 Task: Look for space in Vawkavysk, Belarus from 15th June, 2023 to 21st June, 2023 for 5 adults in price range Rs.14000 to Rs.25000. Place can be entire place with 3 bedrooms having 3 beds and 3 bathrooms. Property type can be house, flat, guest house. Amenities needed are: washing machine. Booking option can be shelf check-in. Required host language is English.
Action: Mouse moved to (434, 90)
Screenshot: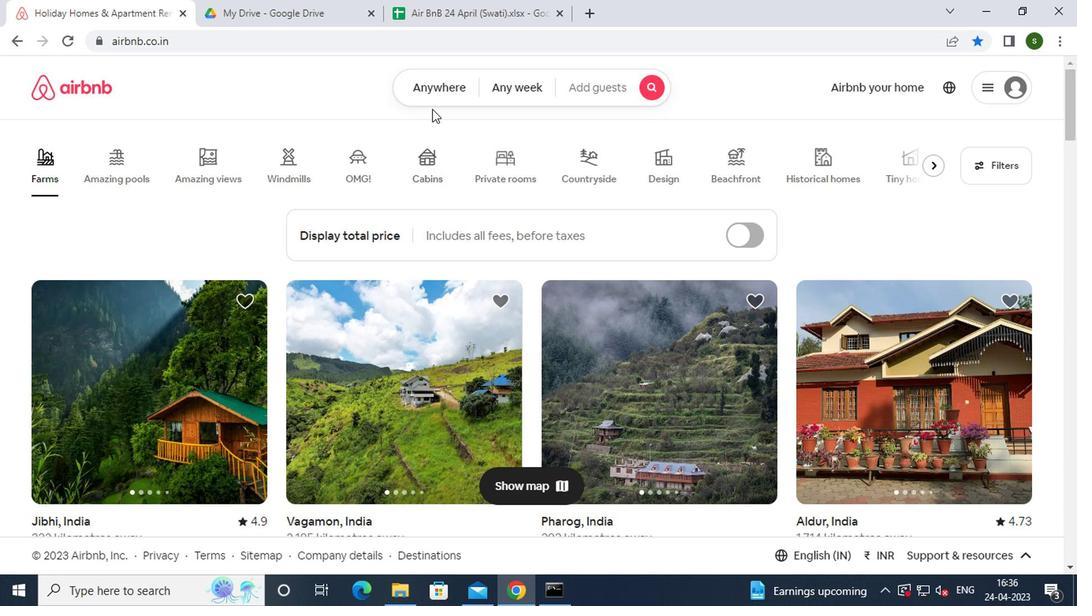 
Action: Mouse pressed left at (434, 90)
Screenshot: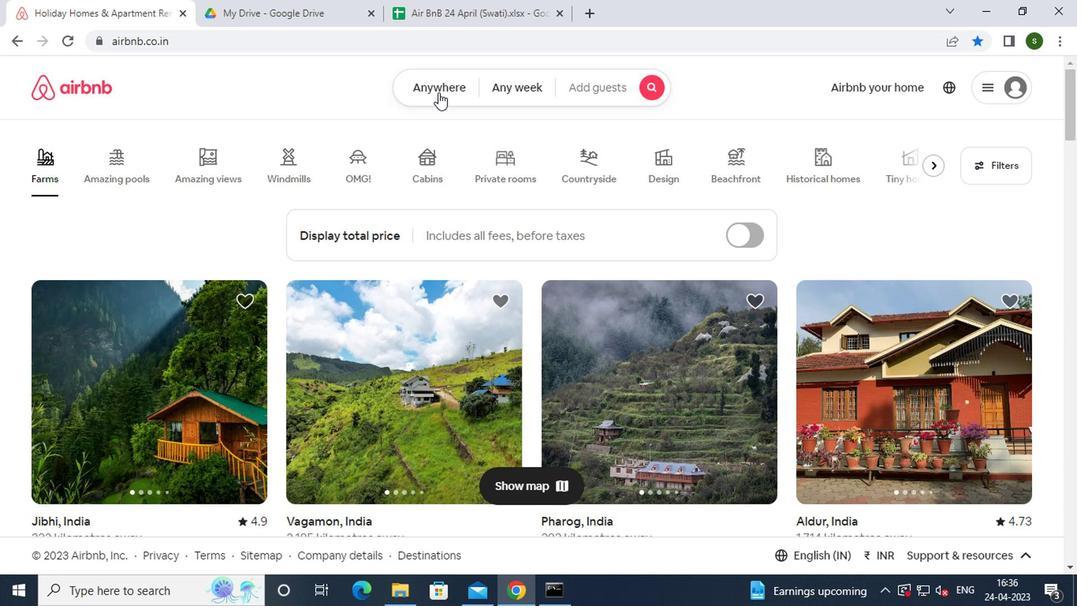 
Action: Mouse moved to (341, 148)
Screenshot: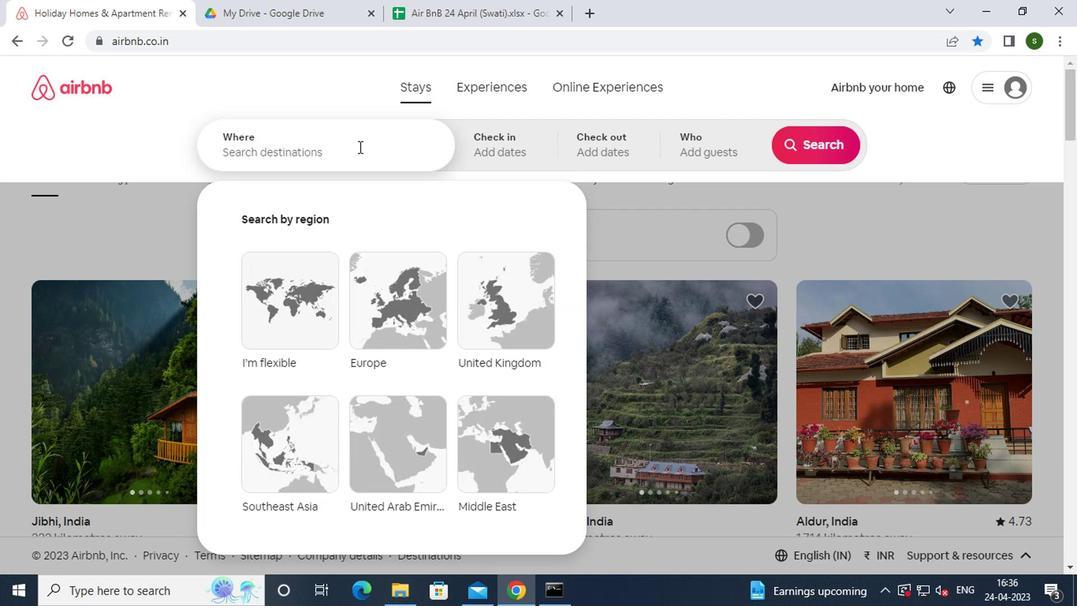 
Action: Mouse pressed left at (341, 148)
Screenshot: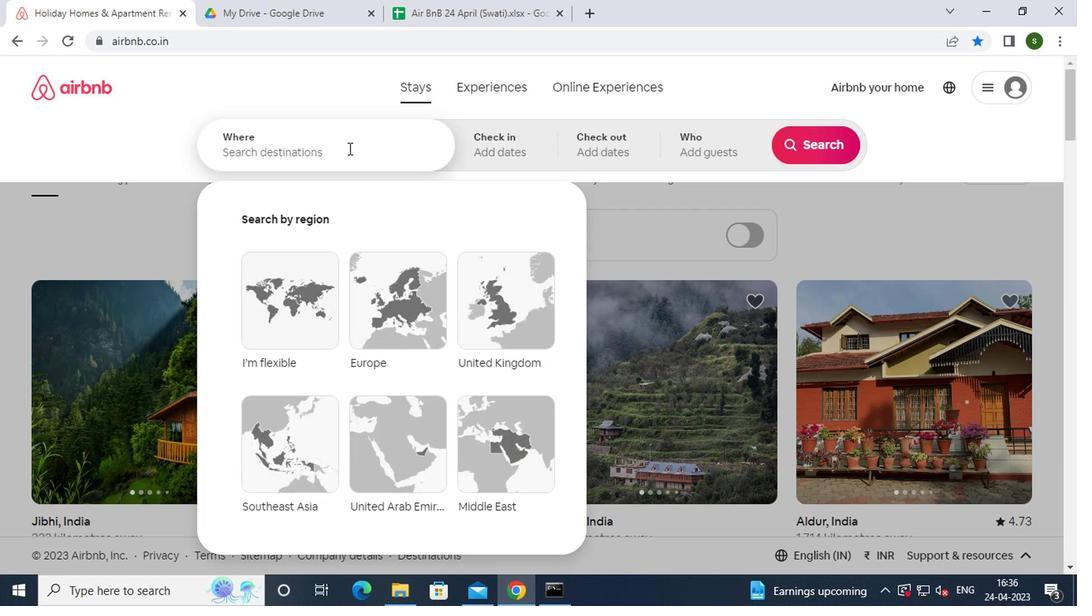 
Action: Key pressed v<Key.caps_lock>awkavysk,<Key.space><Key.caps_lock>b<Key.caps_lock>elarus
Screenshot: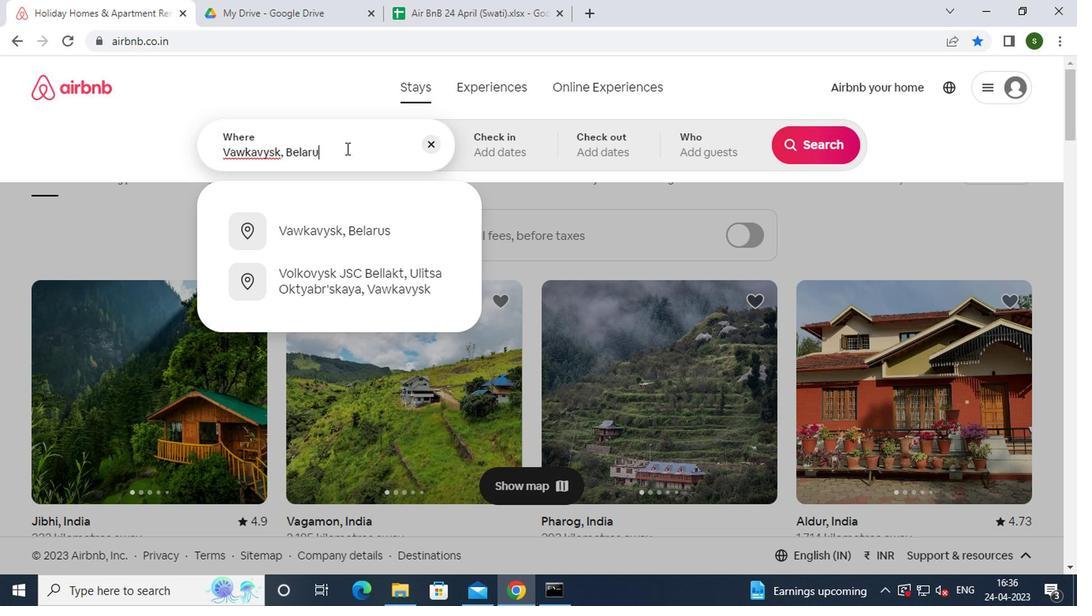 
Action: Mouse moved to (345, 227)
Screenshot: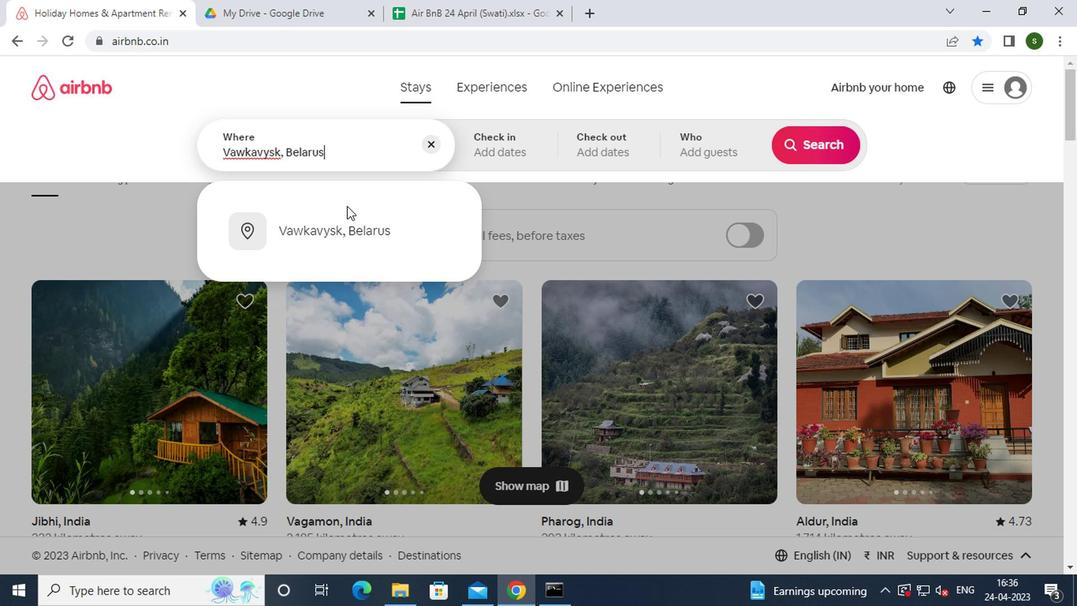 
Action: Mouse pressed left at (345, 227)
Screenshot: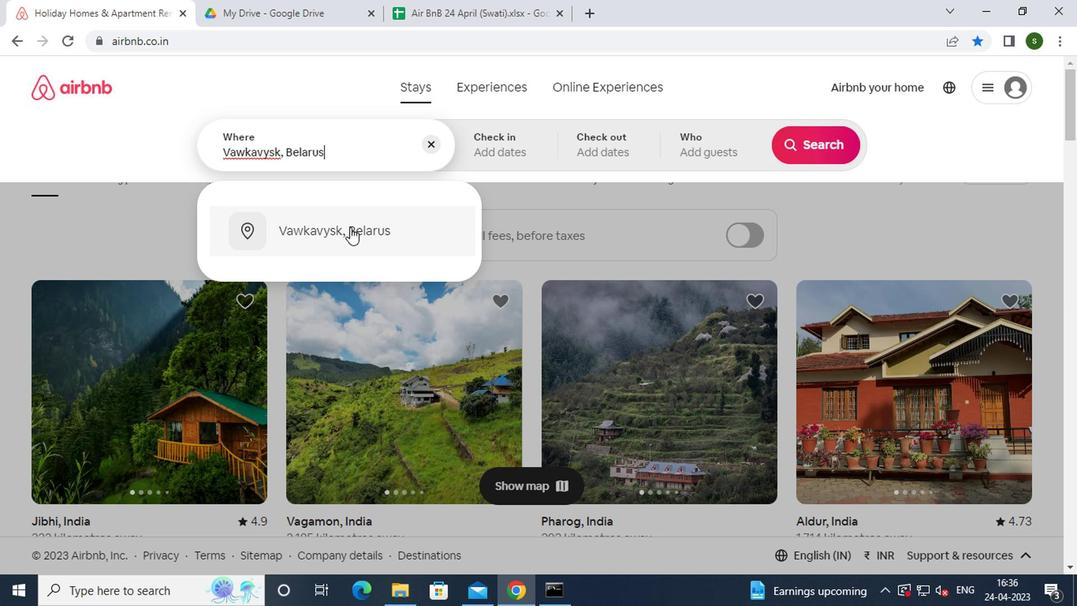 
Action: Mouse moved to (798, 271)
Screenshot: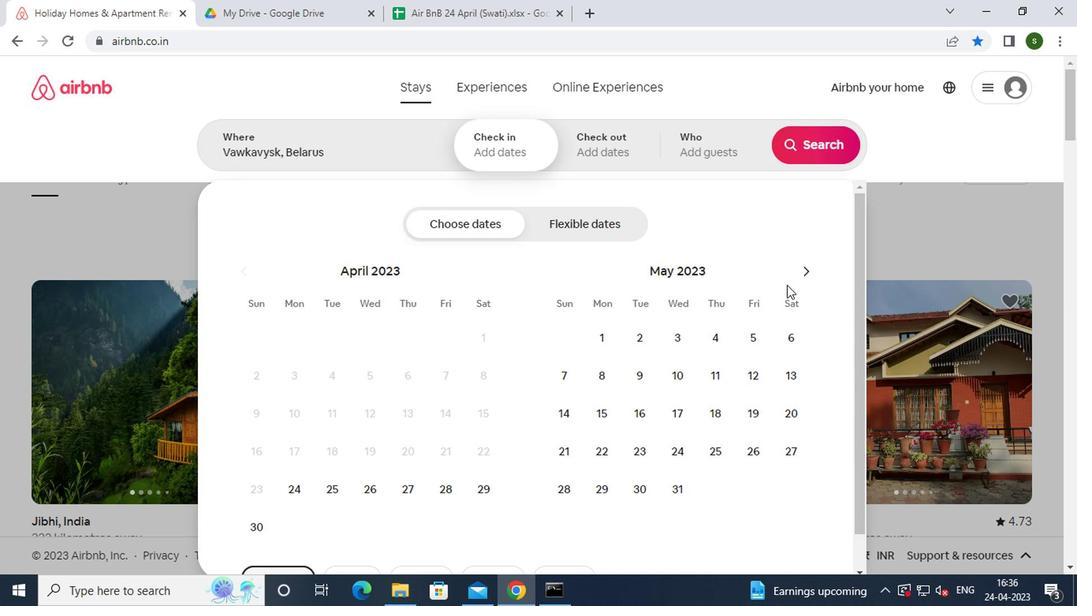 
Action: Mouse pressed left at (798, 271)
Screenshot: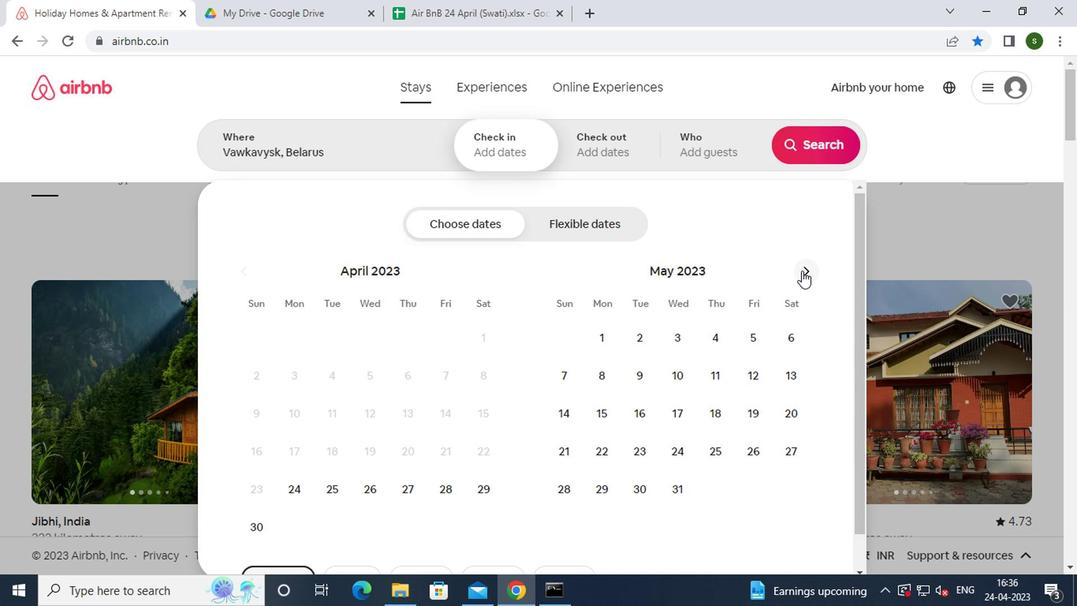 
Action: Mouse moved to (708, 417)
Screenshot: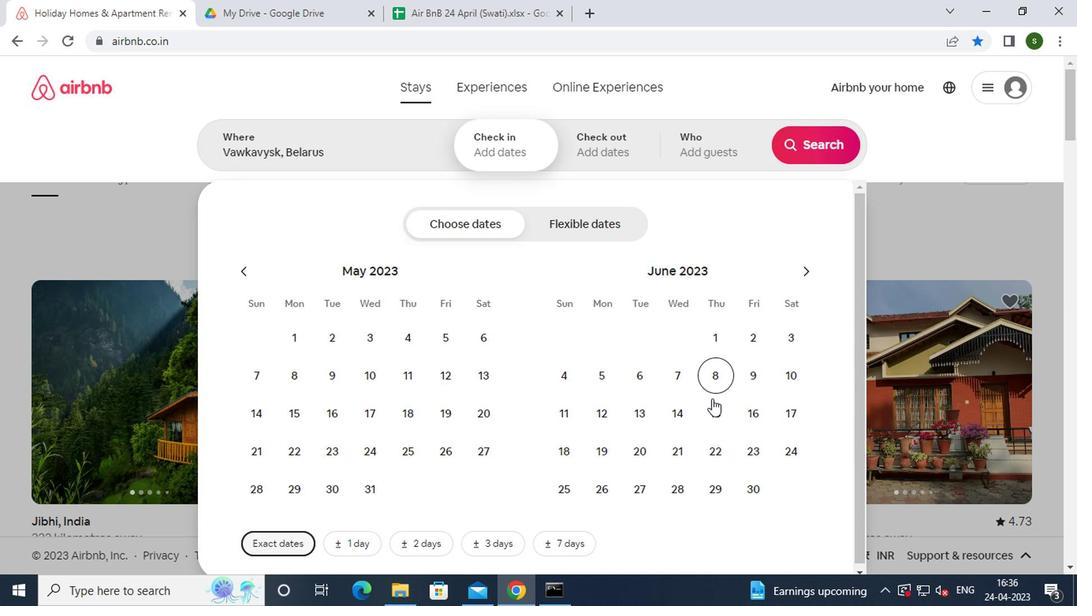 
Action: Mouse pressed left at (708, 417)
Screenshot: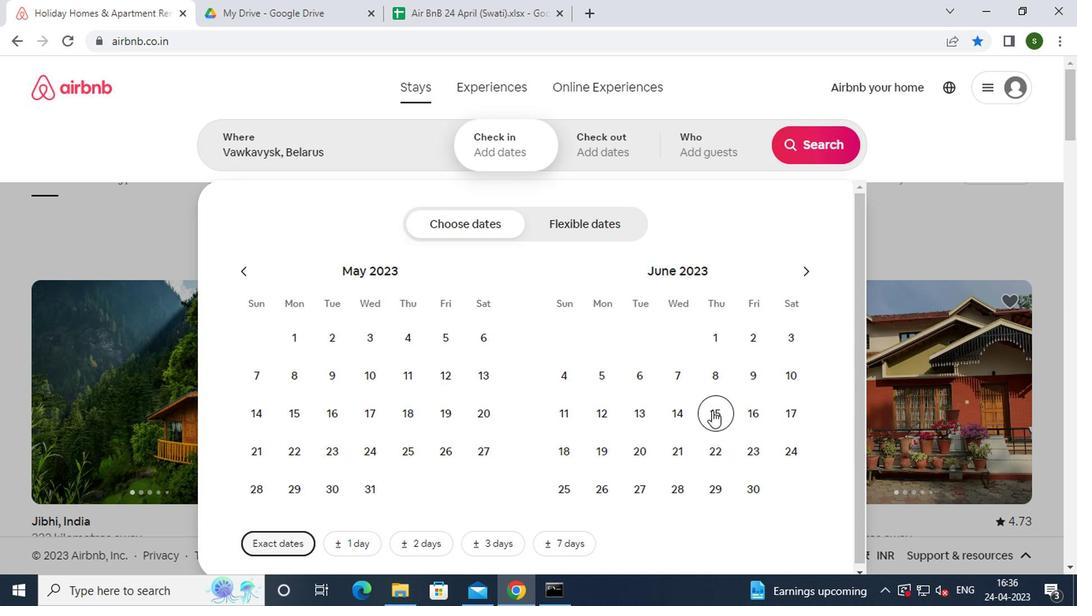 
Action: Mouse moved to (681, 453)
Screenshot: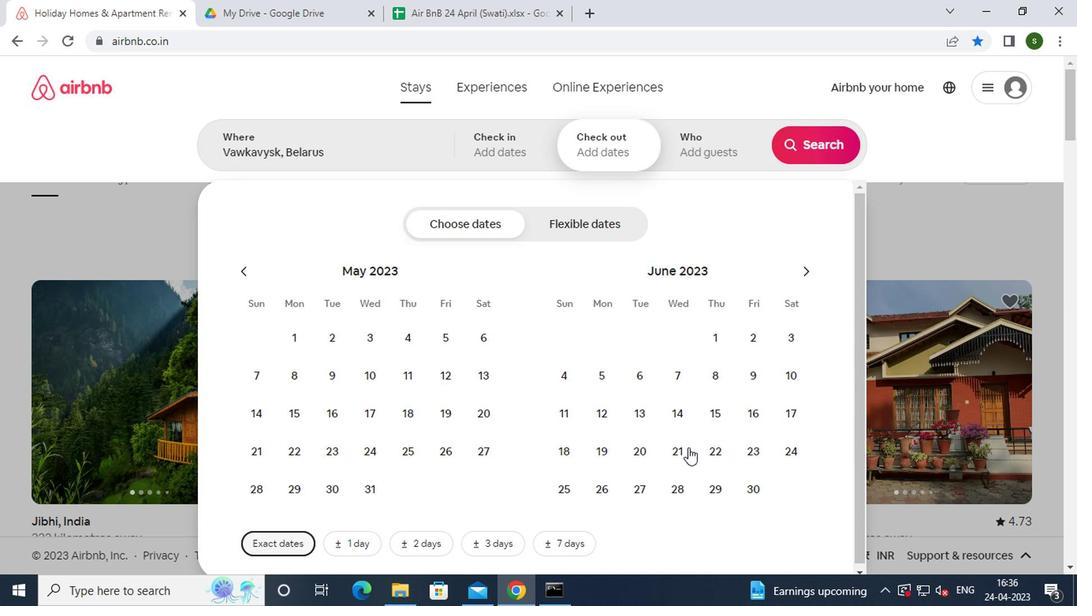 
Action: Mouse pressed left at (681, 453)
Screenshot: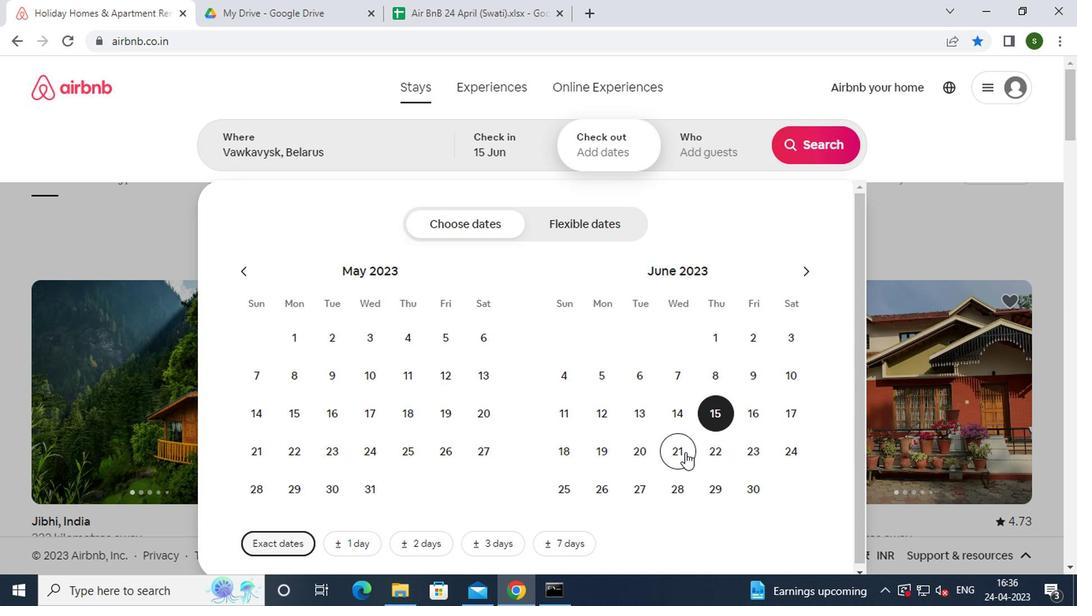 
Action: Mouse moved to (704, 147)
Screenshot: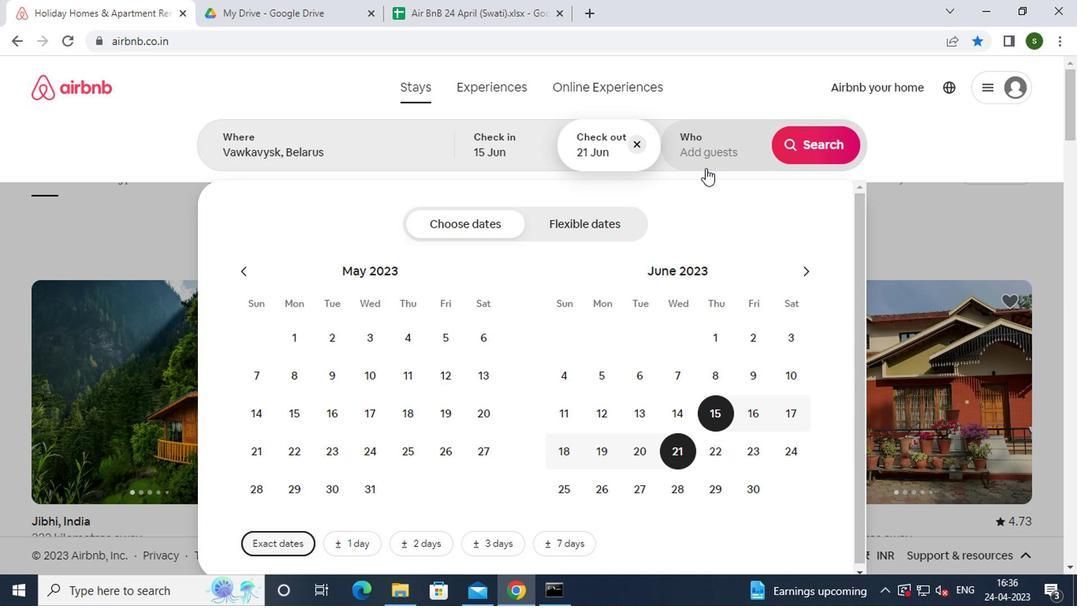 
Action: Mouse pressed left at (704, 147)
Screenshot: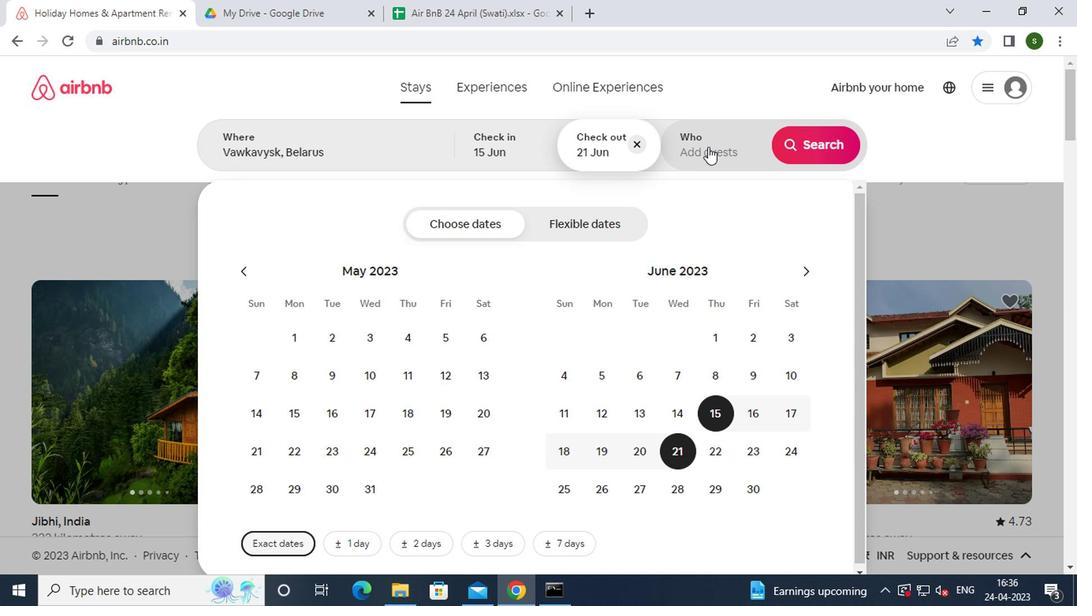 
Action: Mouse moved to (805, 220)
Screenshot: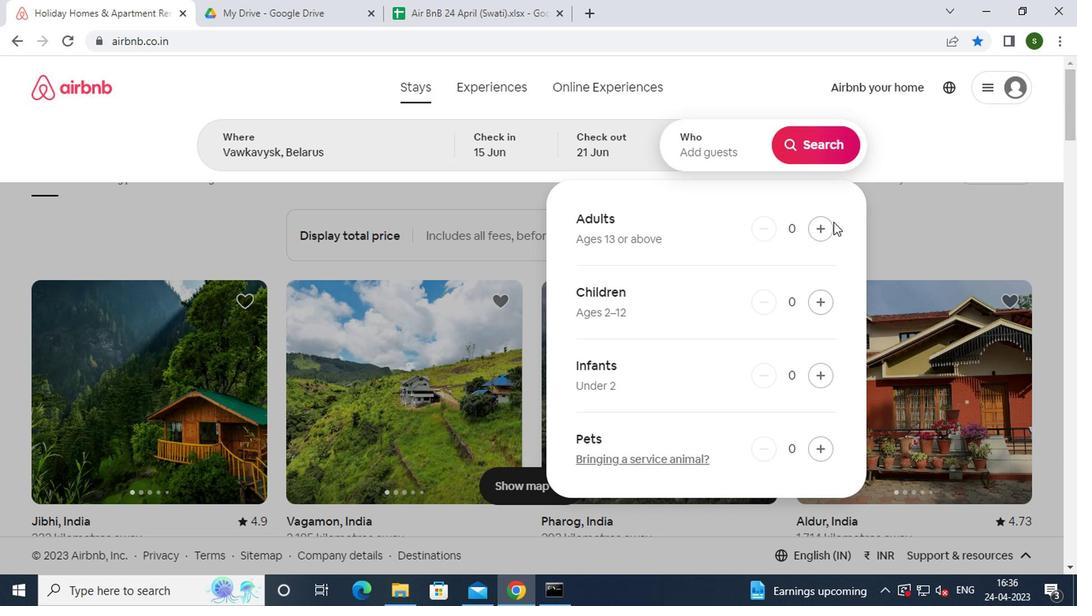 
Action: Mouse pressed left at (805, 220)
Screenshot: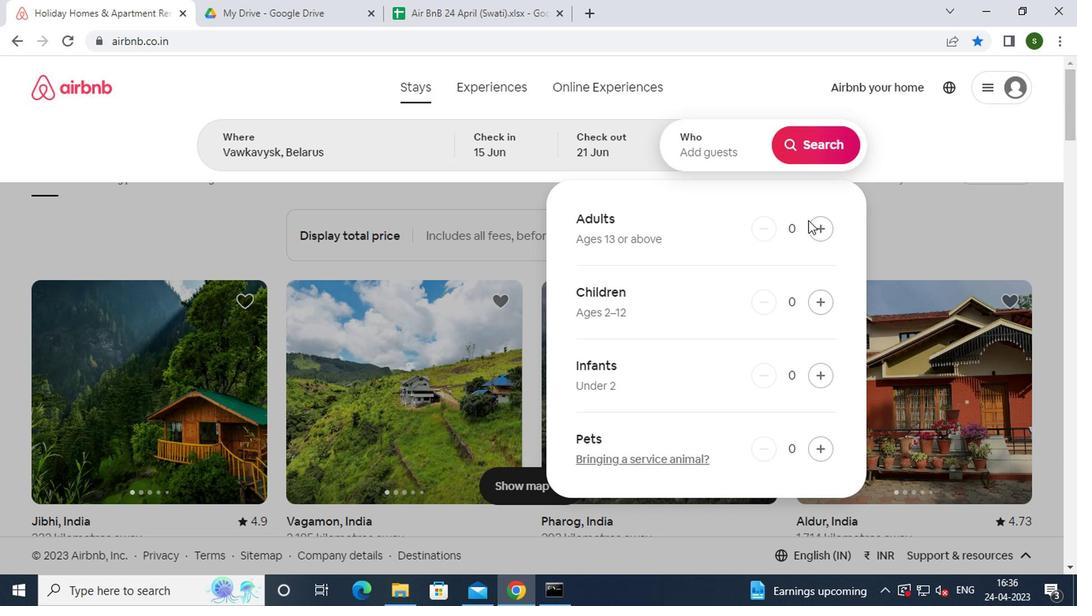 
Action: Mouse moved to (809, 221)
Screenshot: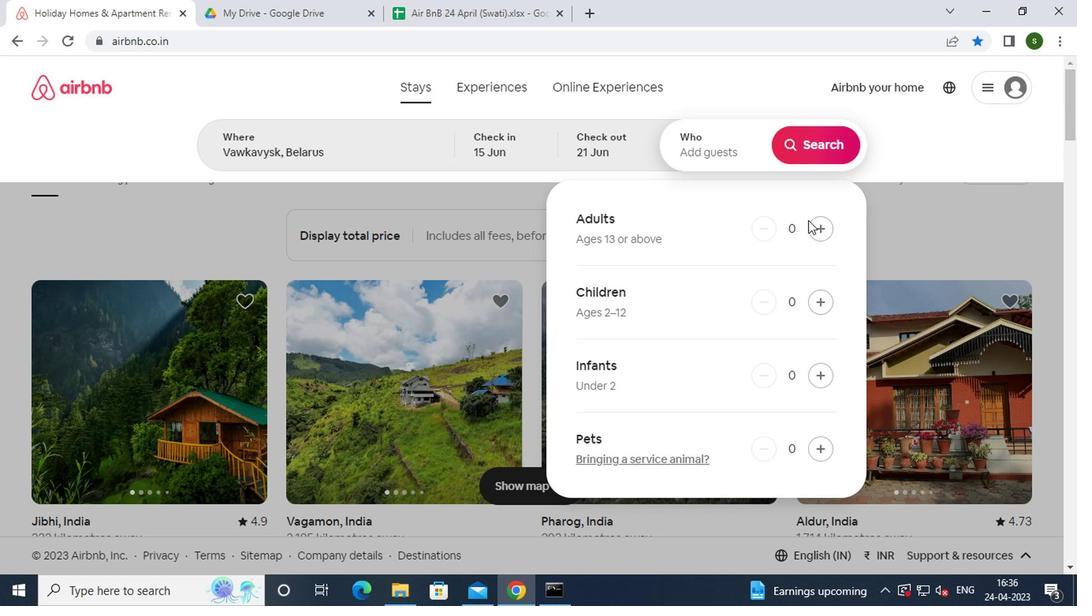
Action: Mouse pressed left at (809, 221)
Screenshot: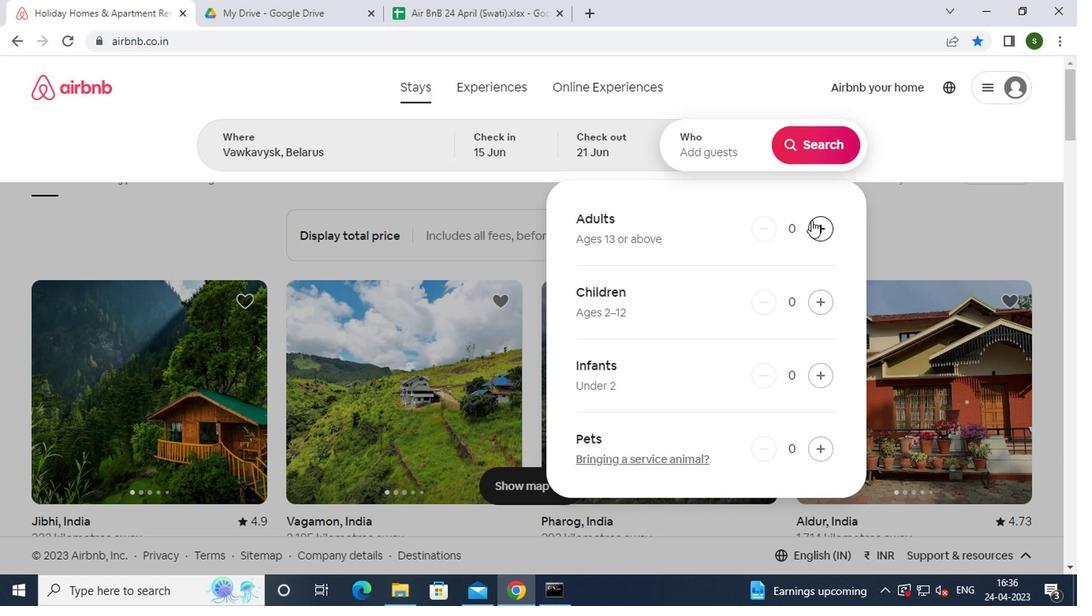 
Action: Mouse pressed left at (809, 221)
Screenshot: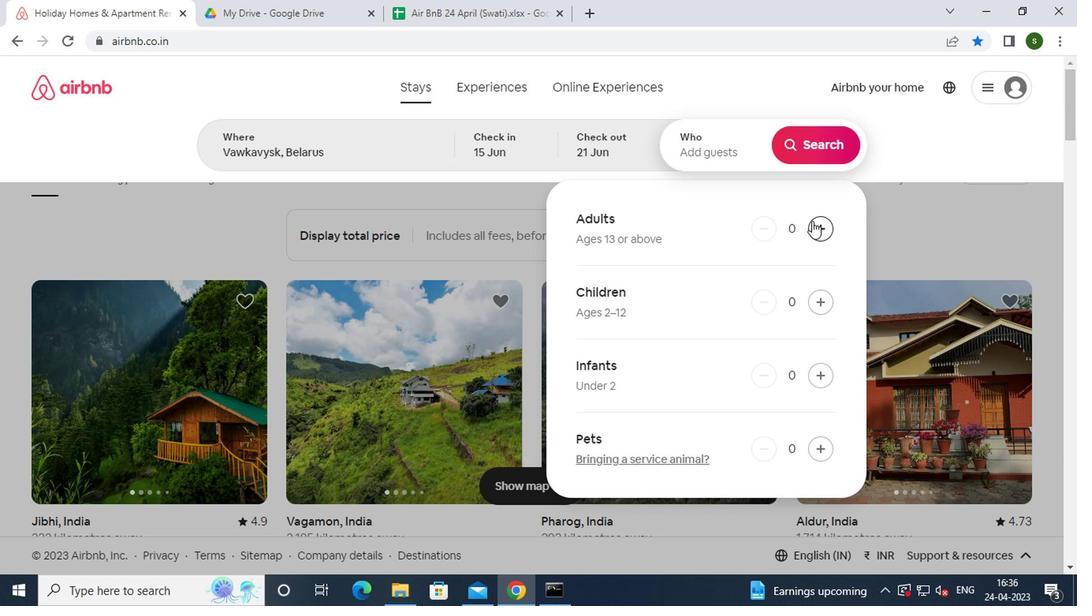 
Action: Mouse pressed left at (809, 221)
Screenshot: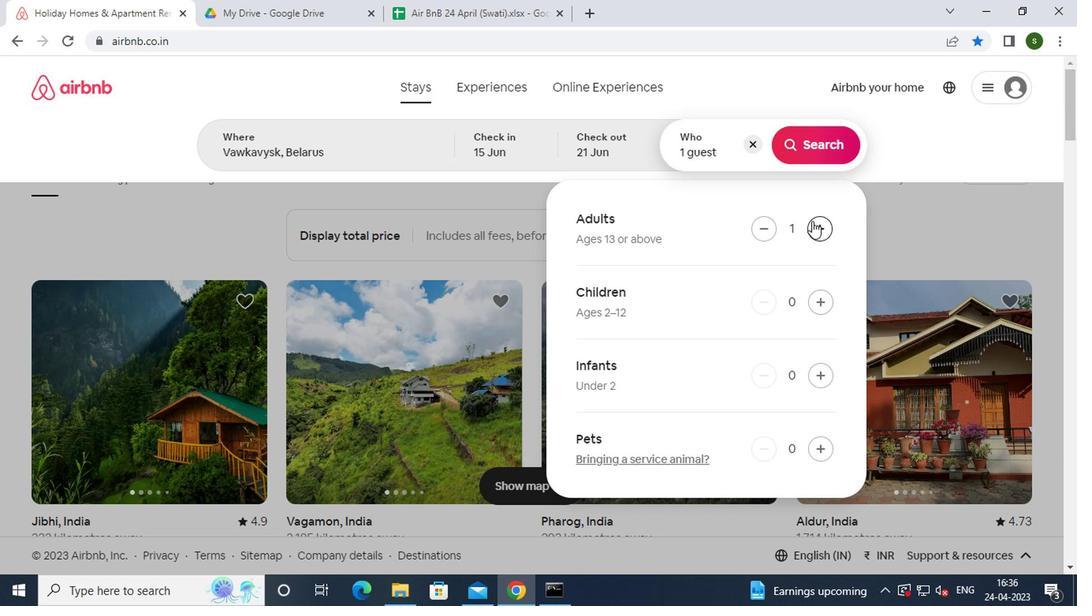 
Action: Mouse pressed left at (809, 221)
Screenshot: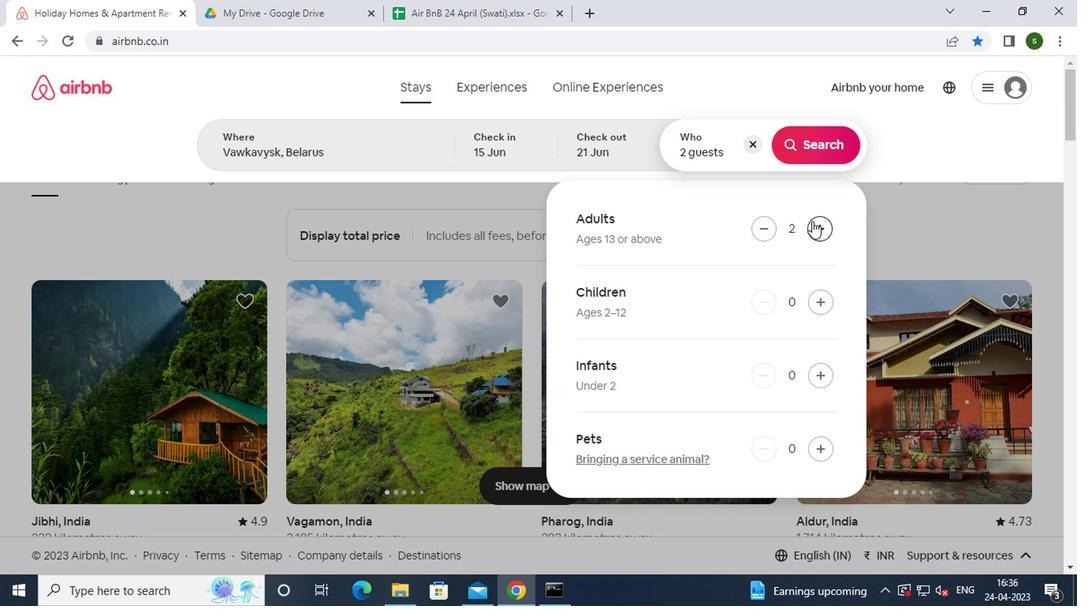 
Action: Mouse pressed left at (809, 221)
Screenshot: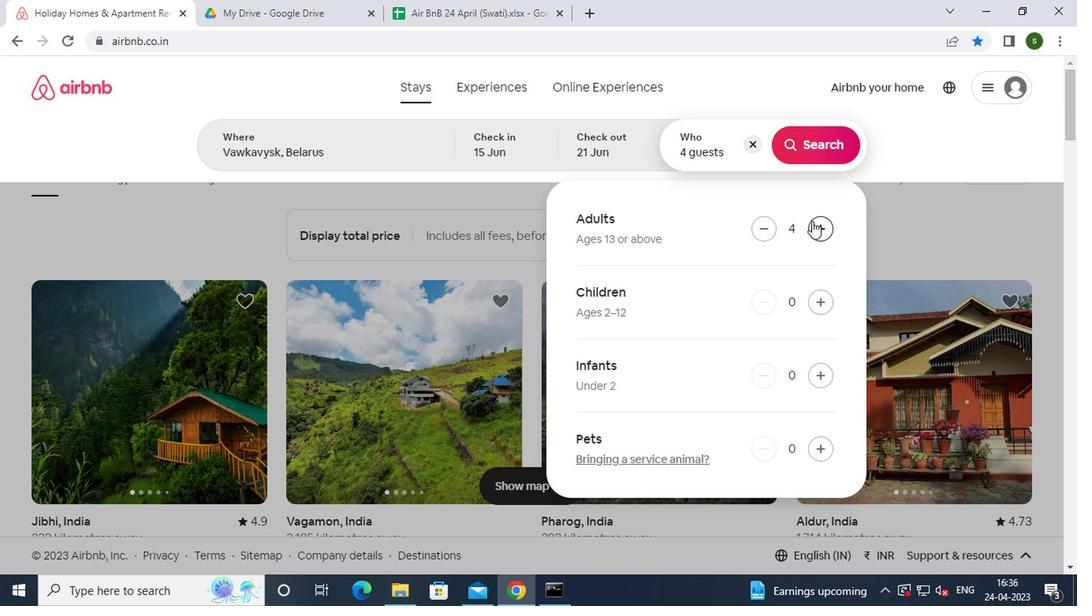 
Action: Mouse moved to (800, 147)
Screenshot: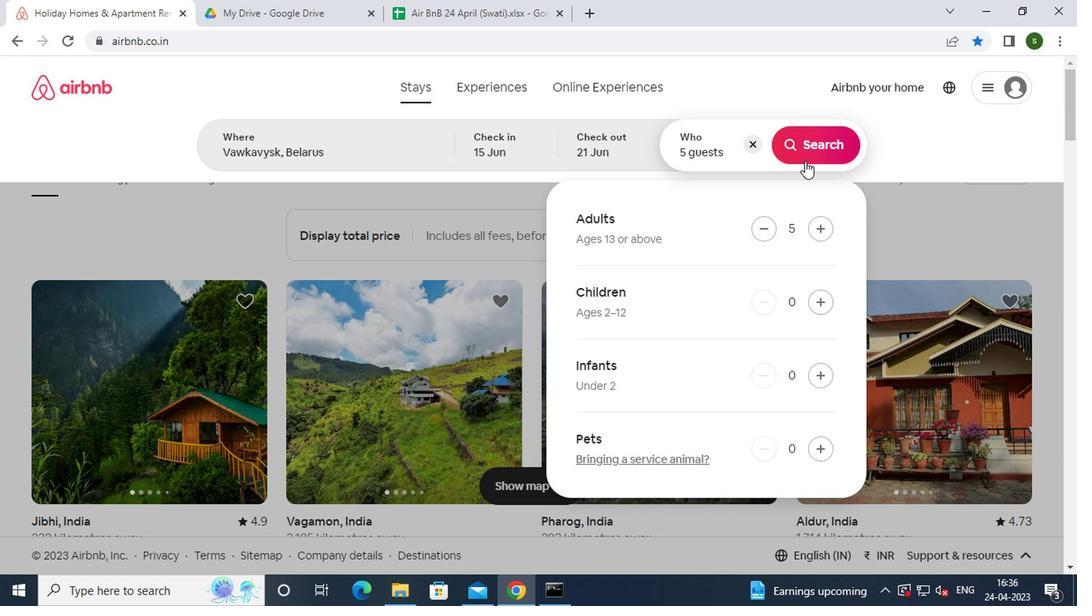 
Action: Mouse pressed left at (800, 147)
Screenshot: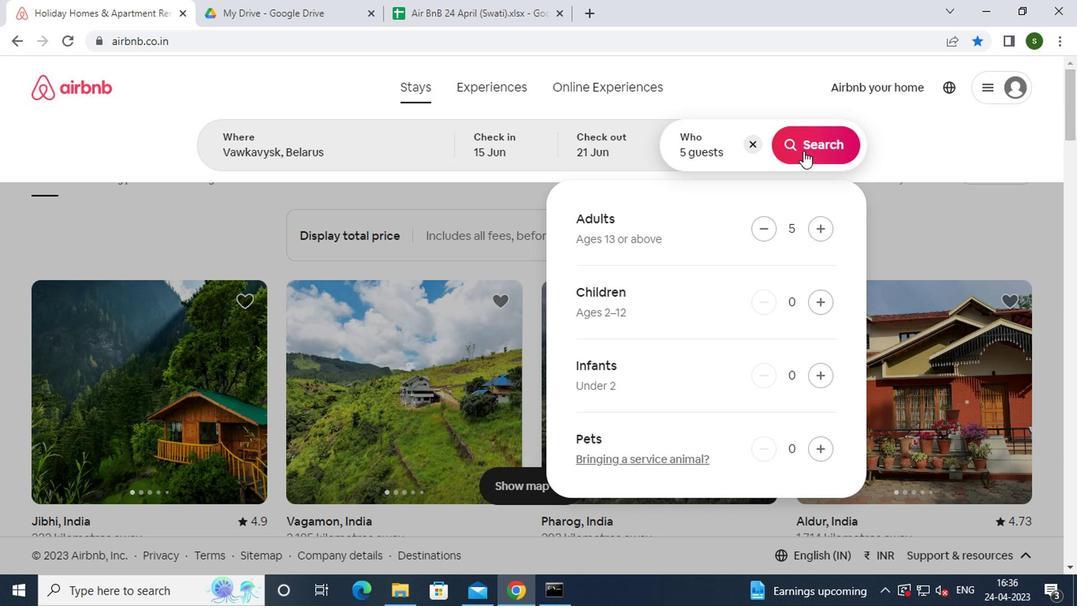 
Action: Mouse moved to (1003, 141)
Screenshot: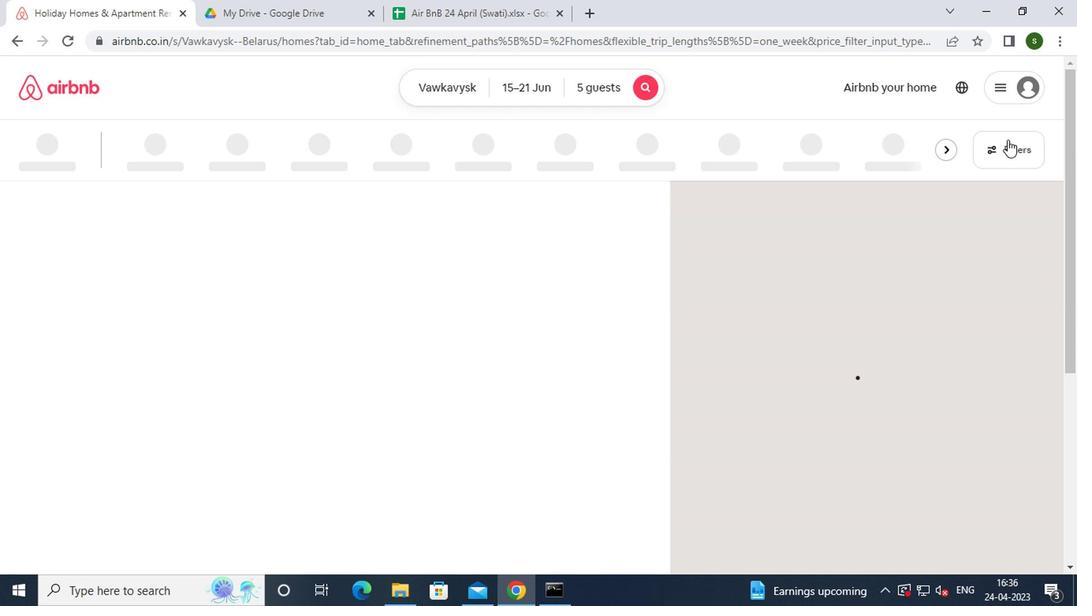 
Action: Mouse pressed left at (1003, 141)
Screenshot: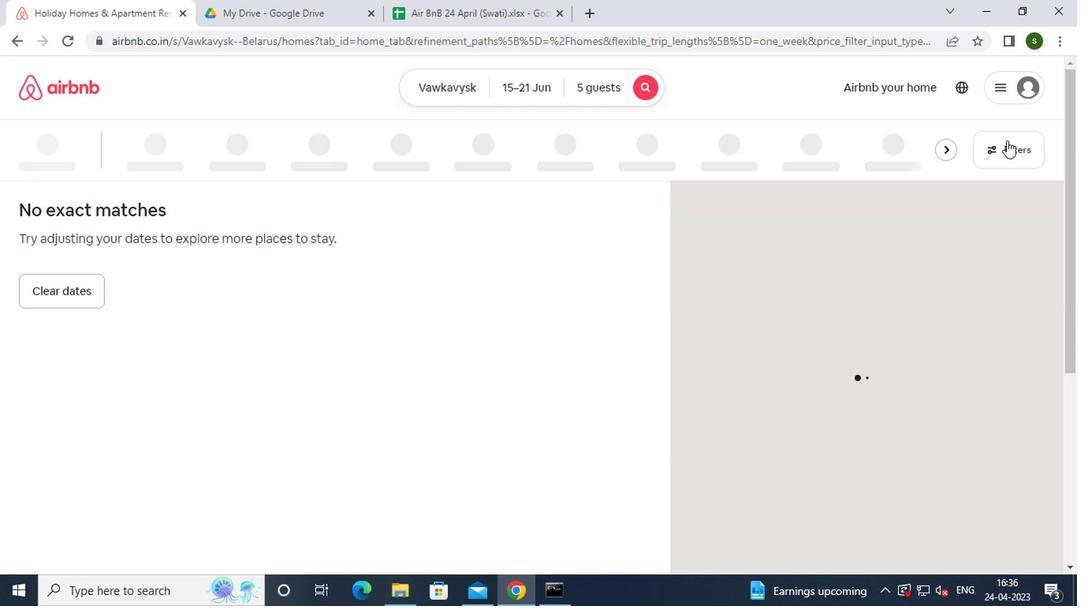 
Action: Mouse moved to (420, 246)
Screenshot: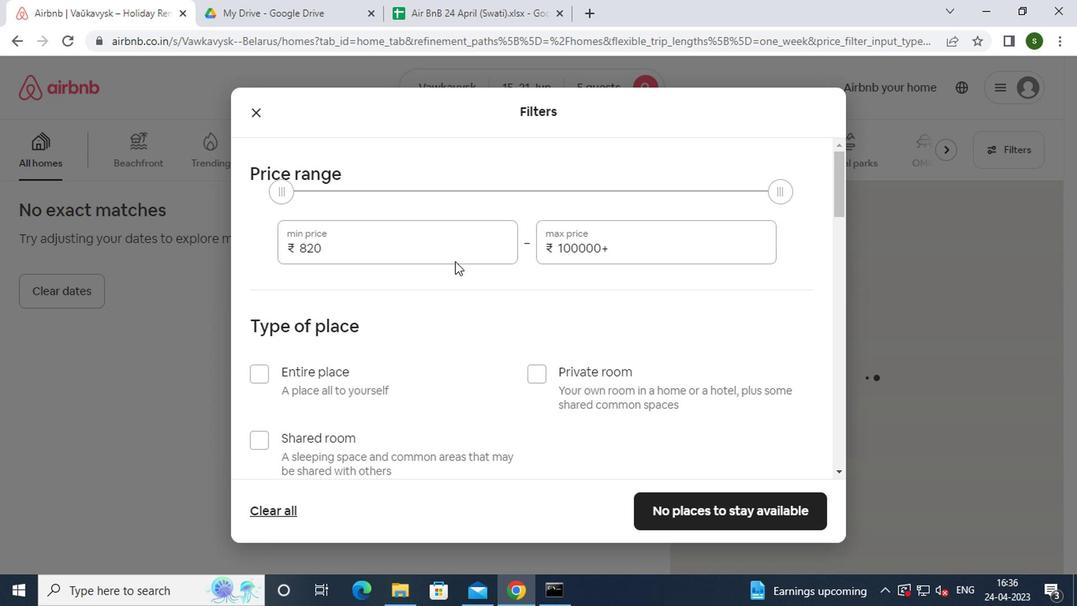 
Action: Mouse pressed left at (420, 246)
Screenshot: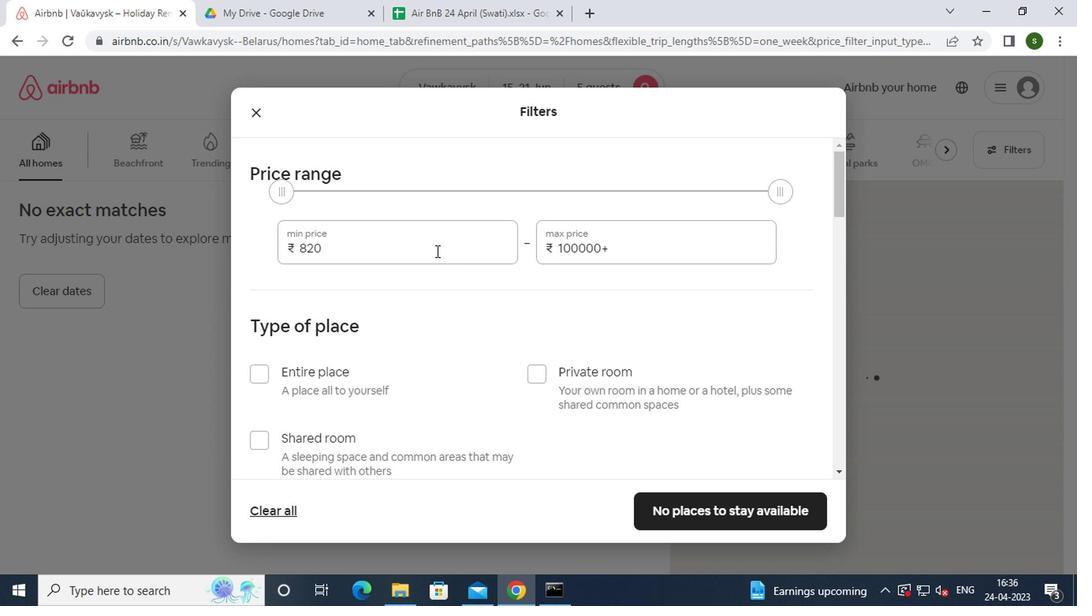 
Action: Mouse moved to (420, 245)
Screenshot: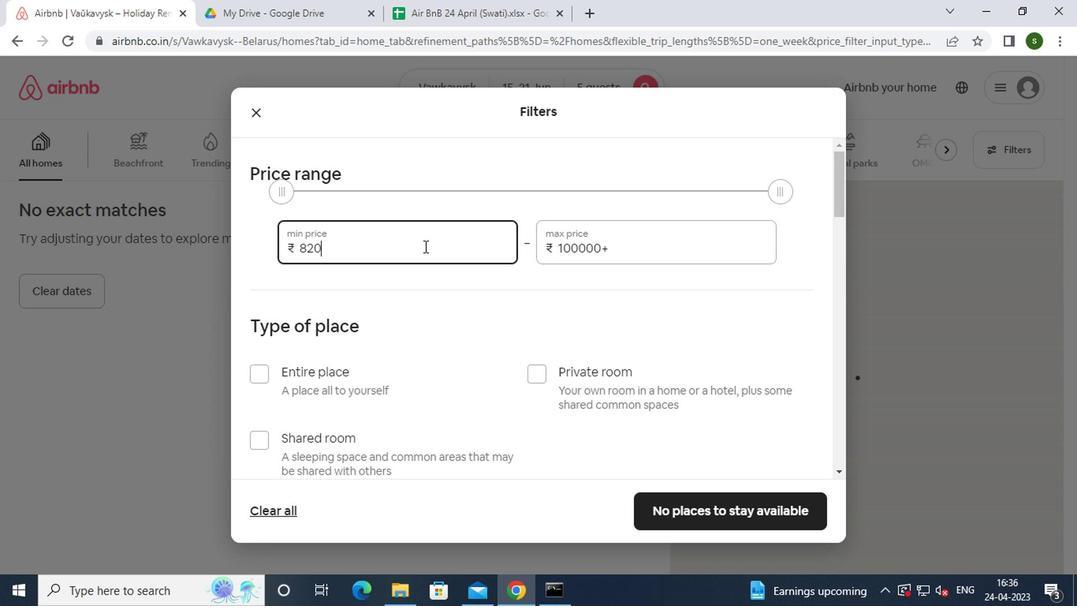 
Action: Key pressed <Key.backspace><Key.backspace><Key.backspace><Key.backspace><Key.backspace><Key.backspace><Key.backspace><Key.backspace><Key.backspace><Key.backspace>14000
Screenshot: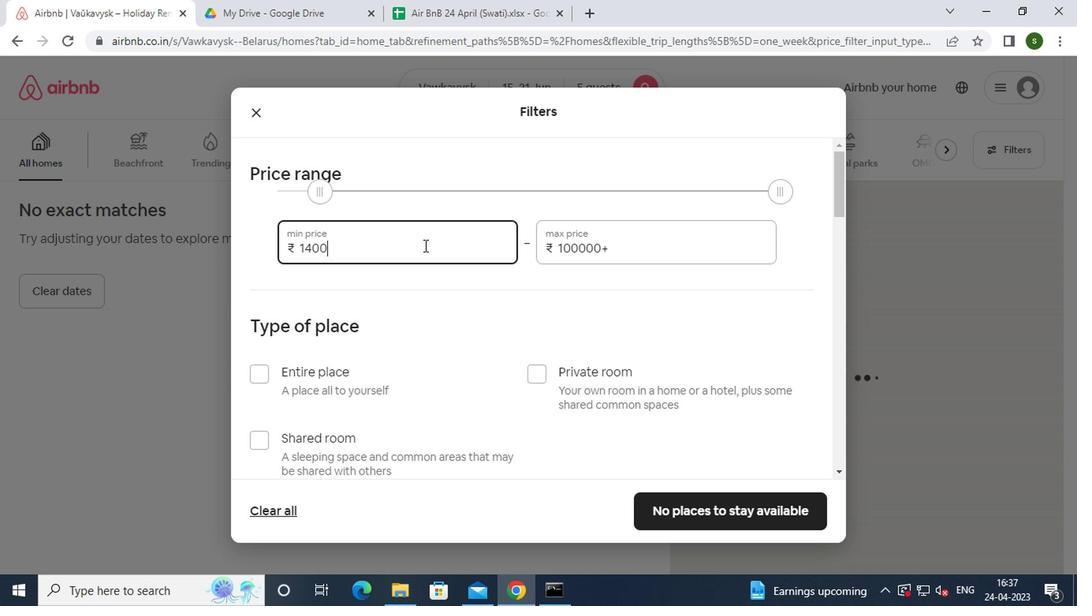 
Action: Mouse moved to (611, 254)
Screenshot: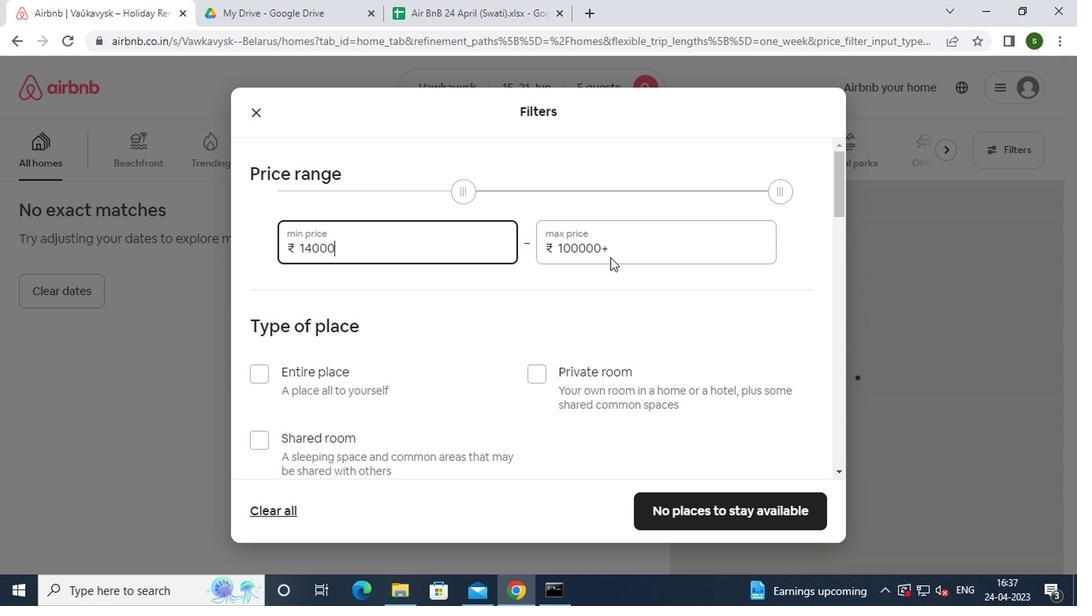 
Action: Mouse pressed left at (611, 254)
Screenshot: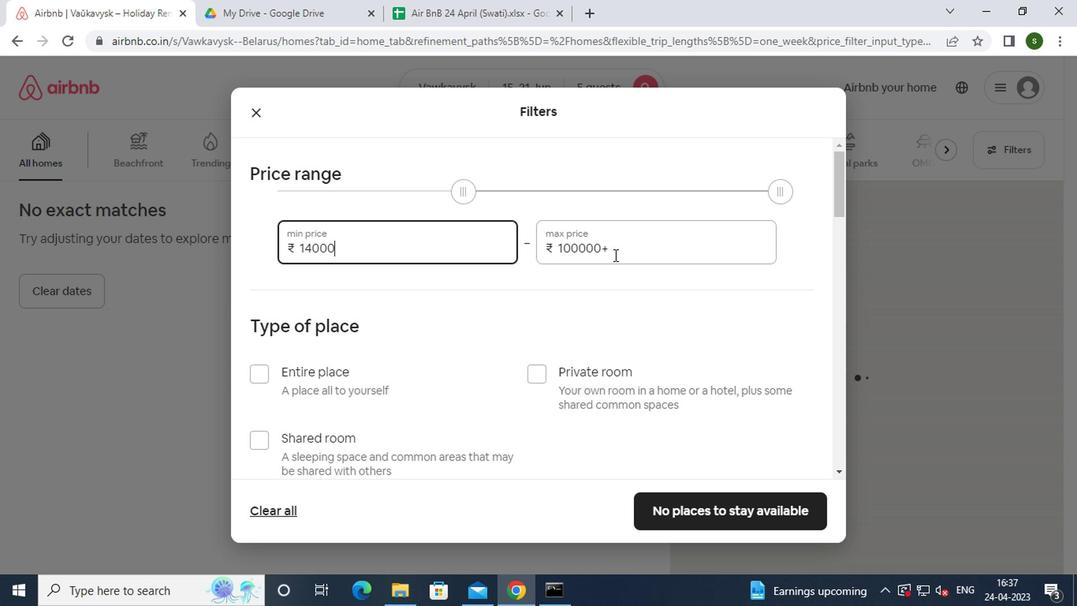 
Action: Mouse moved to (574, 265)
Screenshot: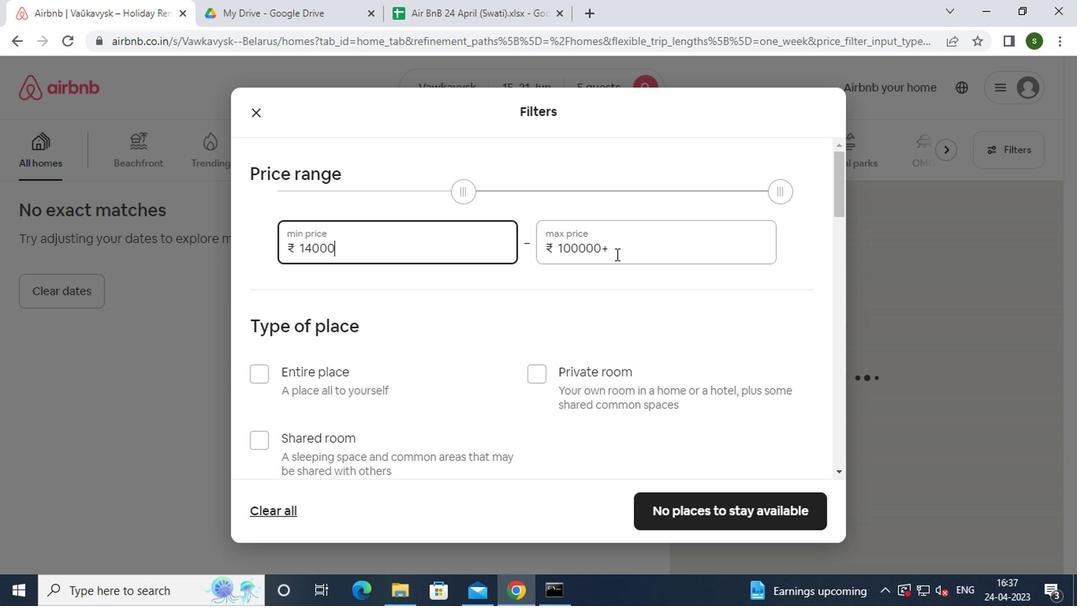 
Action: Key pressed <Key.backspace><Key.backspace><Key.backspace><Key.backspace><Key.backspace><Key.backspace><Key.backspace><Key.backspace><Key.backspace><Key.backspace><Key.backspace><Key.backspace><Key.backspace><Key.backspace><Key.backspace><Key.backspace><Key.backspace><Key.backspace><Key.backspace><Key.backspace>25000
Screenshot: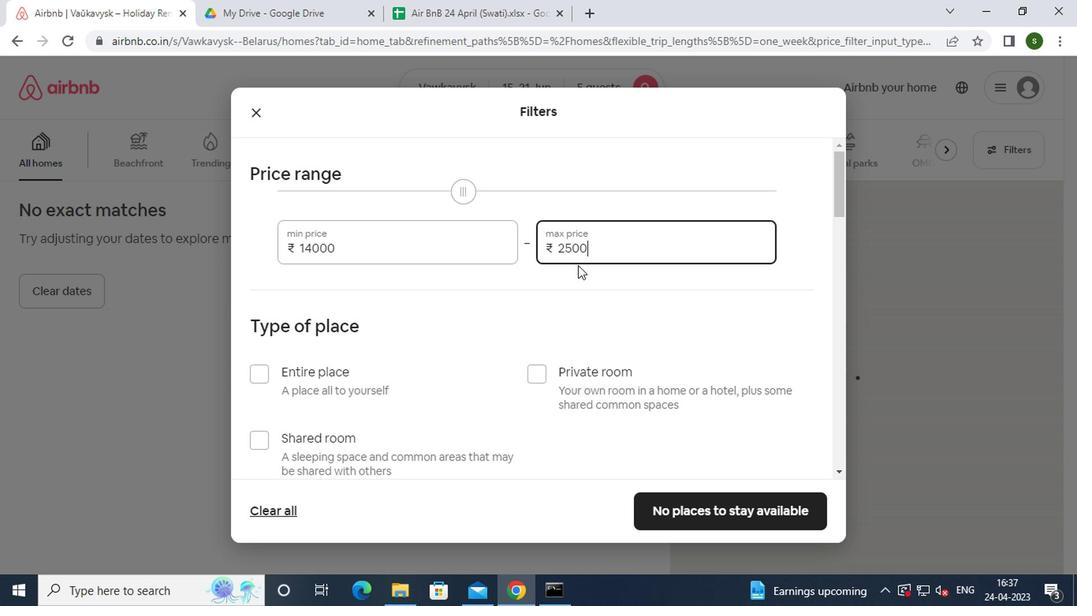 
Action: Mouse moved to (562, 306)
Screenshot: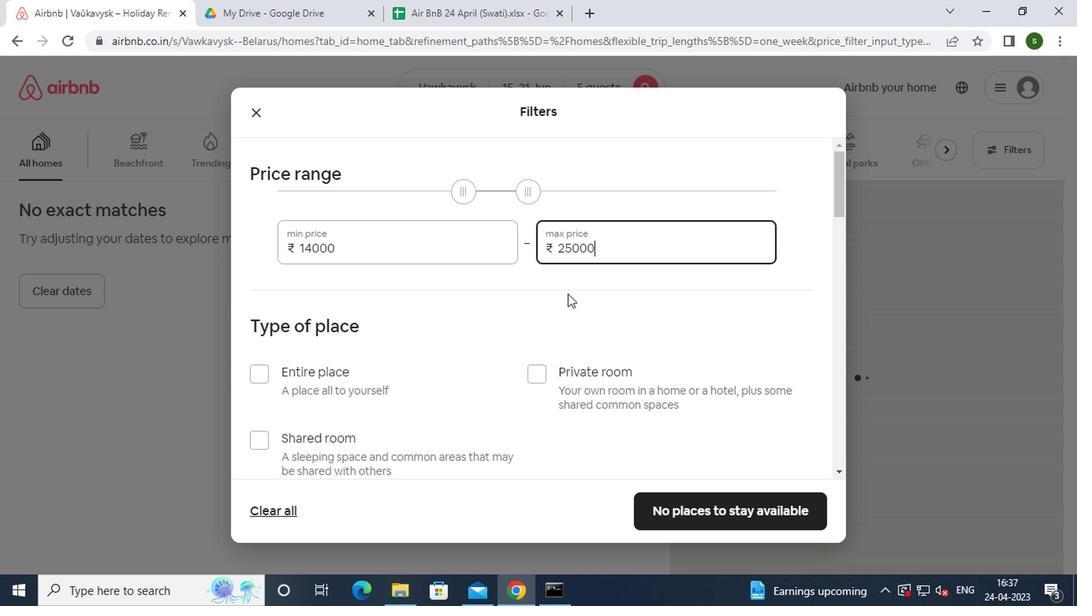 
Action: Mouse scrolled (562, 305) with delta (0, 0)
Screenshot: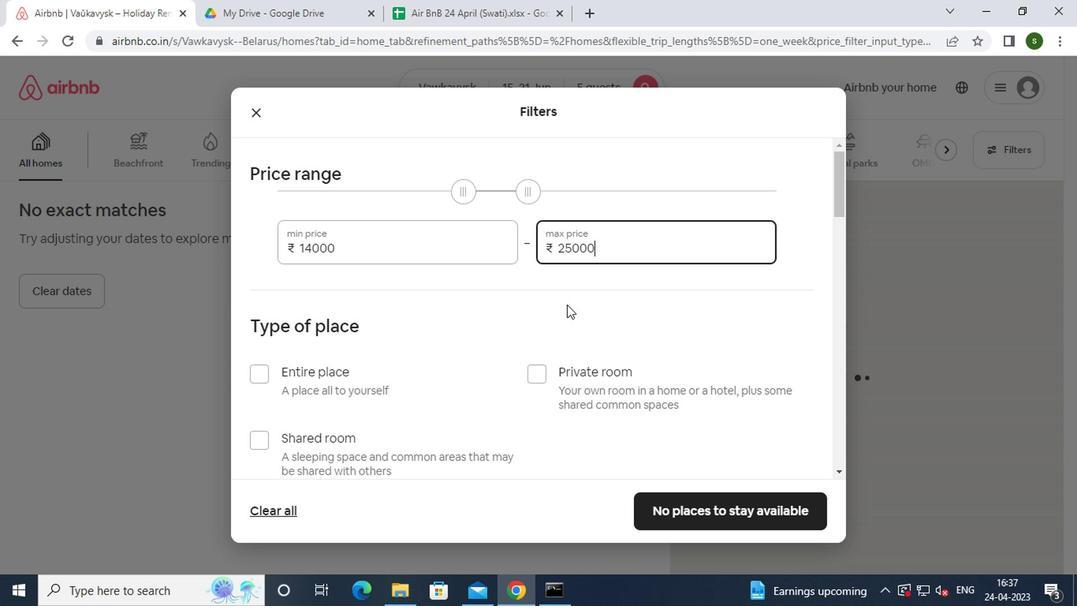 
Action: Mouse scrolled (562, 305) with delta (0, 0)
Screenshot: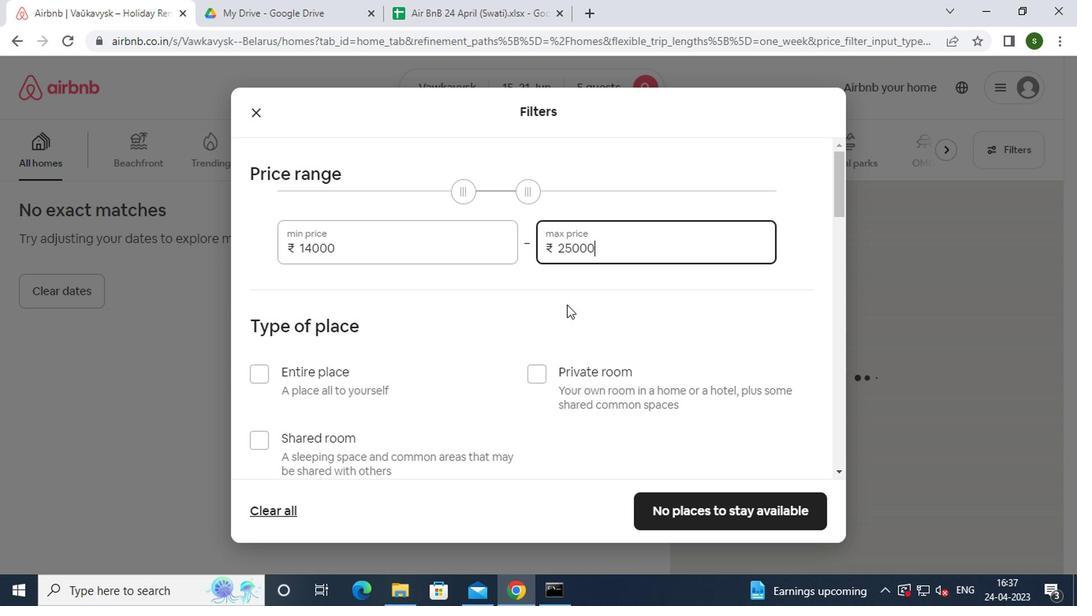 
Action: Mouse moved to (302, 222)
Screenshot: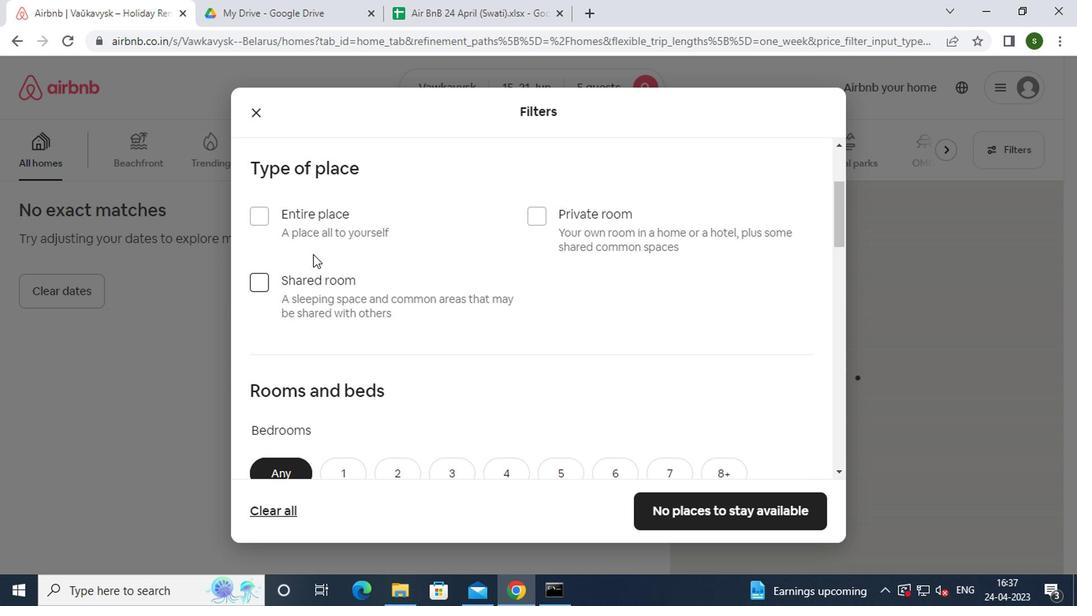 
Action: Mouse pressed left at (302, 222)
Screenshot: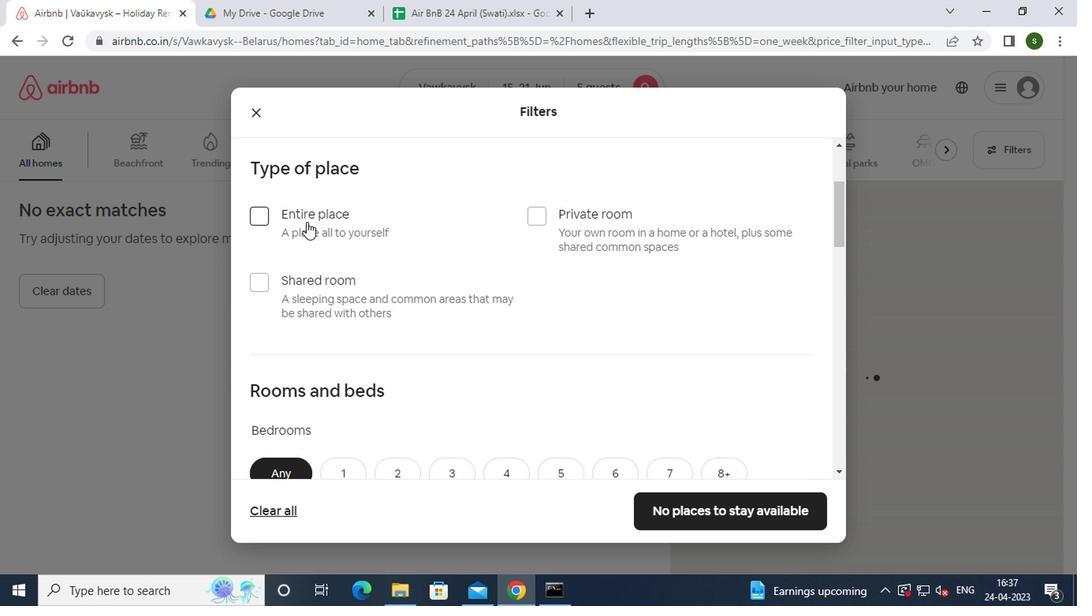 
Action: Mouse moved to (370, 246)
Screenshot: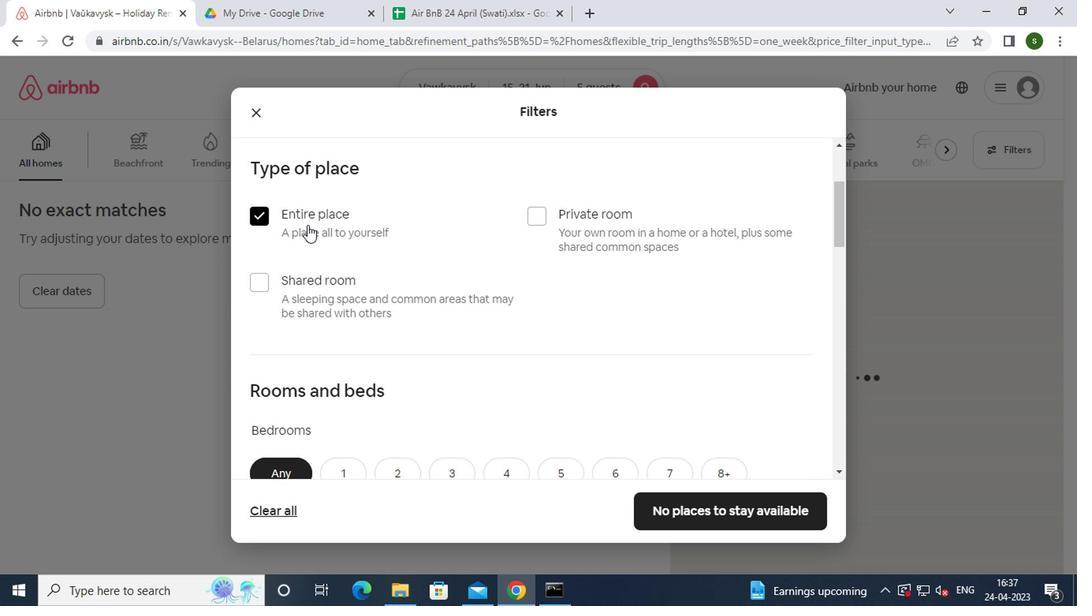
Action: Mouse scrolled (370, 245) with delta (0, 0)
Screenshot: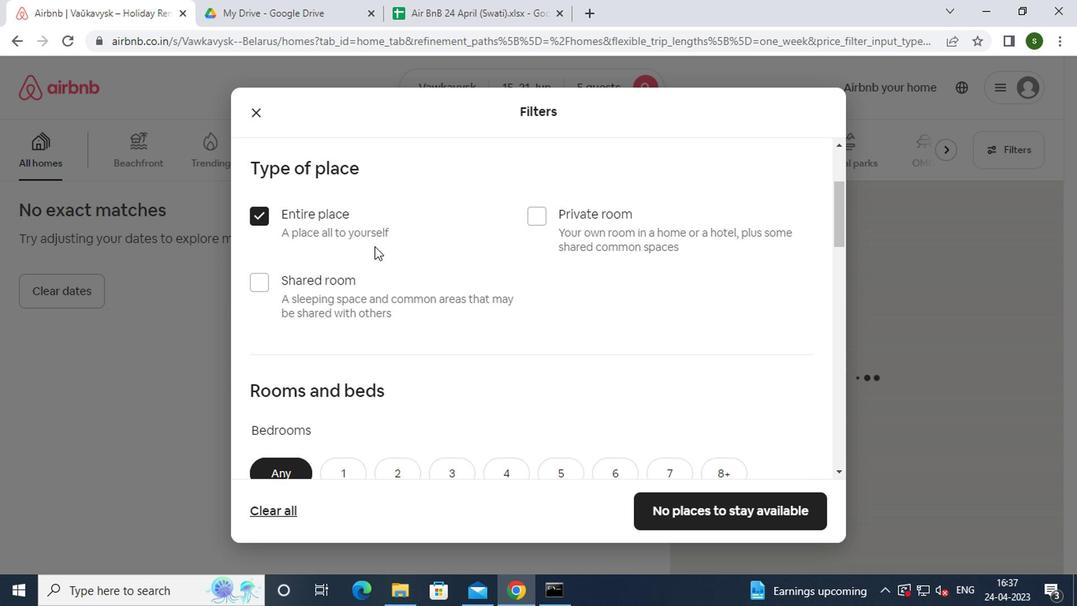 
Action: Mouse scrolled (370, 245) with delta (0, 0)
Screenshot: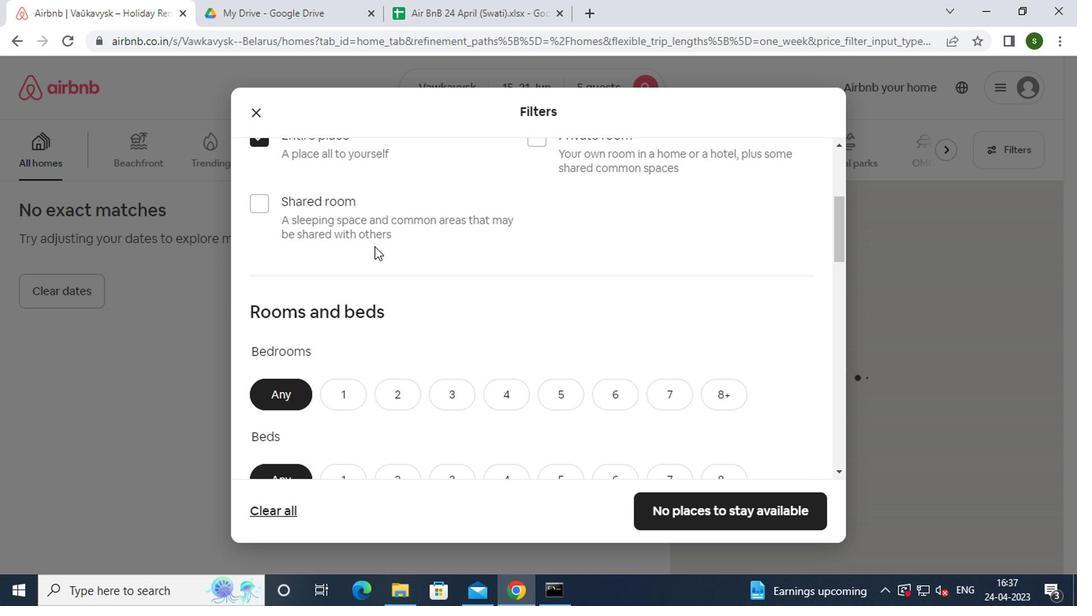 
Action: Mouse moved to (453, 309)
Screenshot: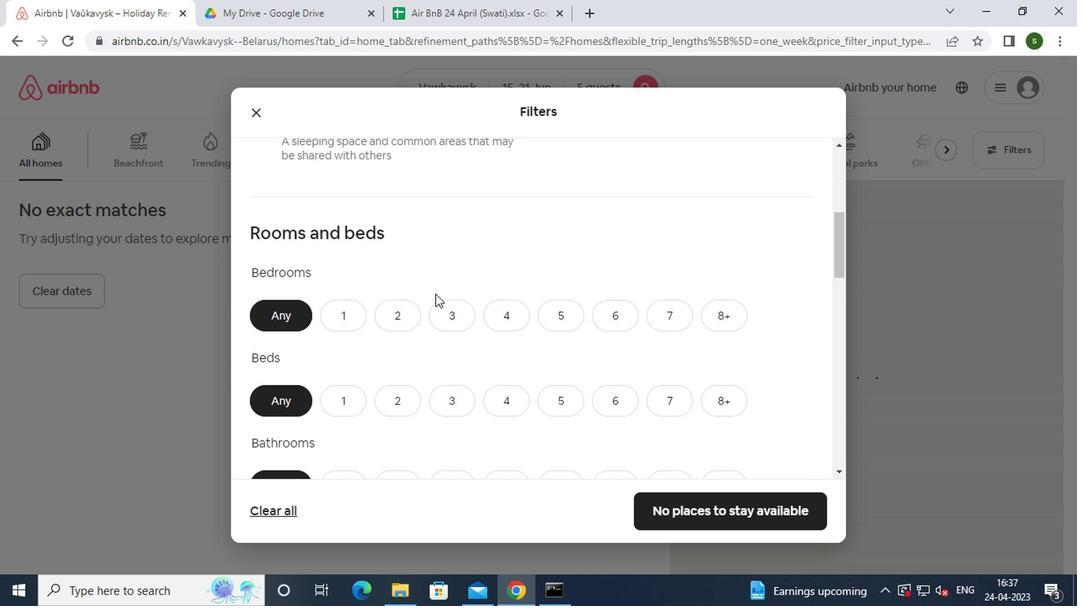 
Action: Mouse pressed left at (453, 309)
Screenshot: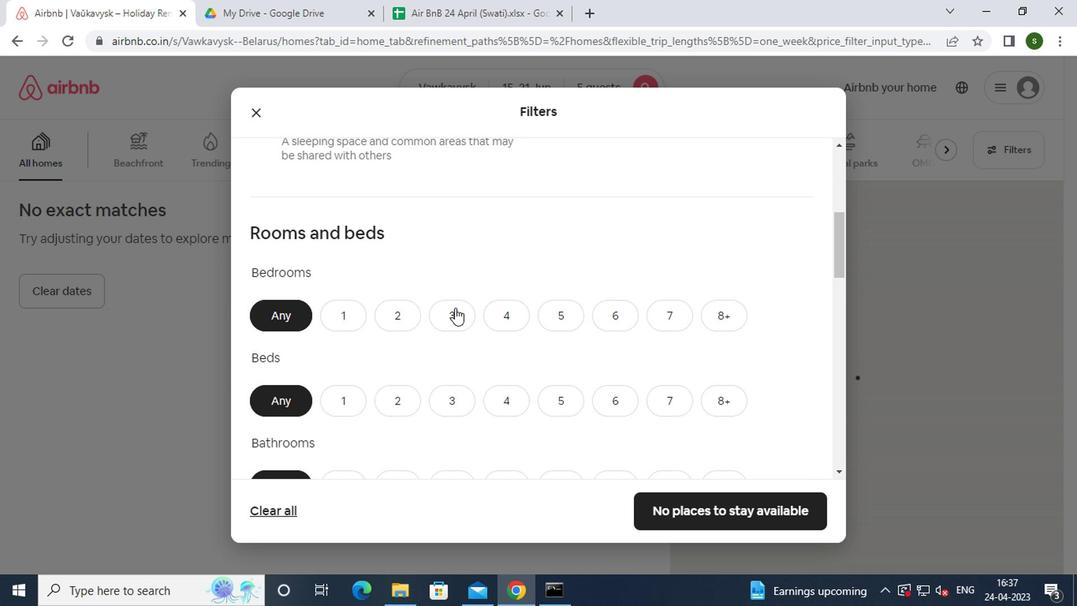 
Action: Mouse moved to (438, 389)
Screenshot: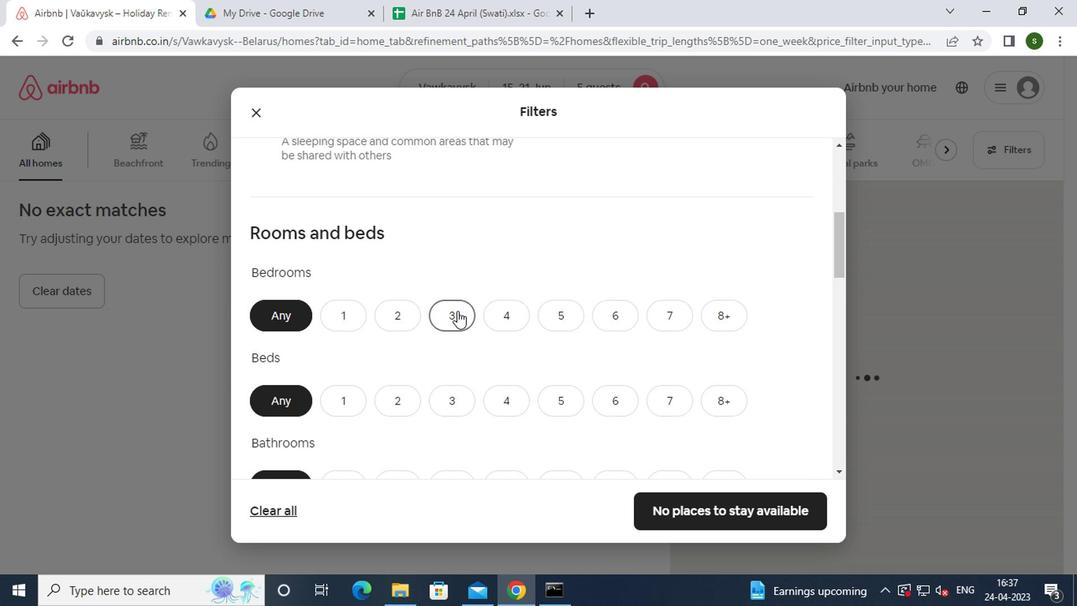 
Action: Mouse pressed left at (438, 389)
Screenshot: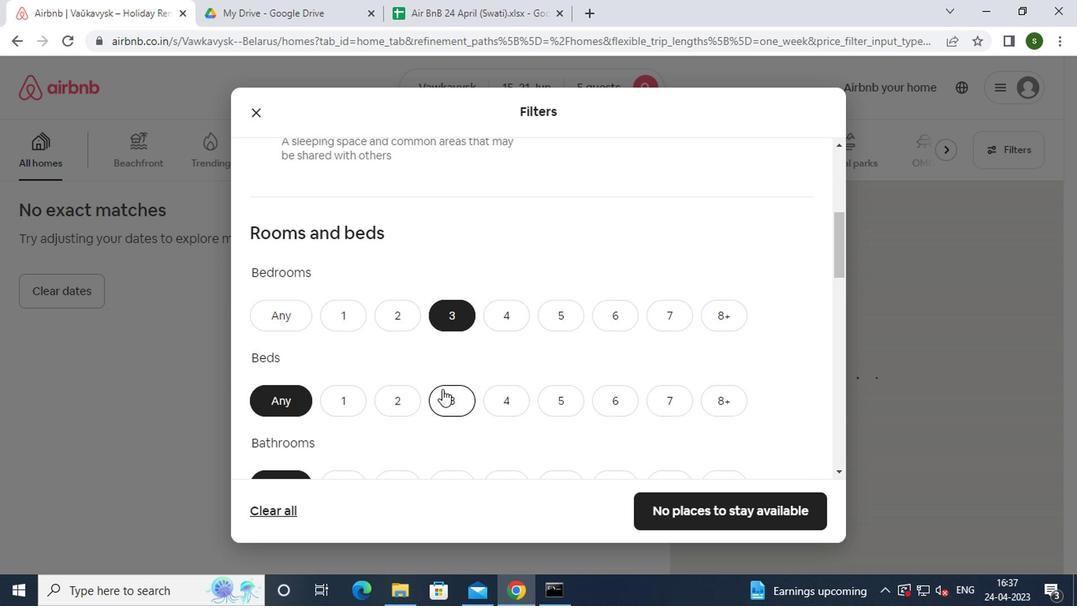 
Action: Mouse moved to (444, 358)
Screenshot: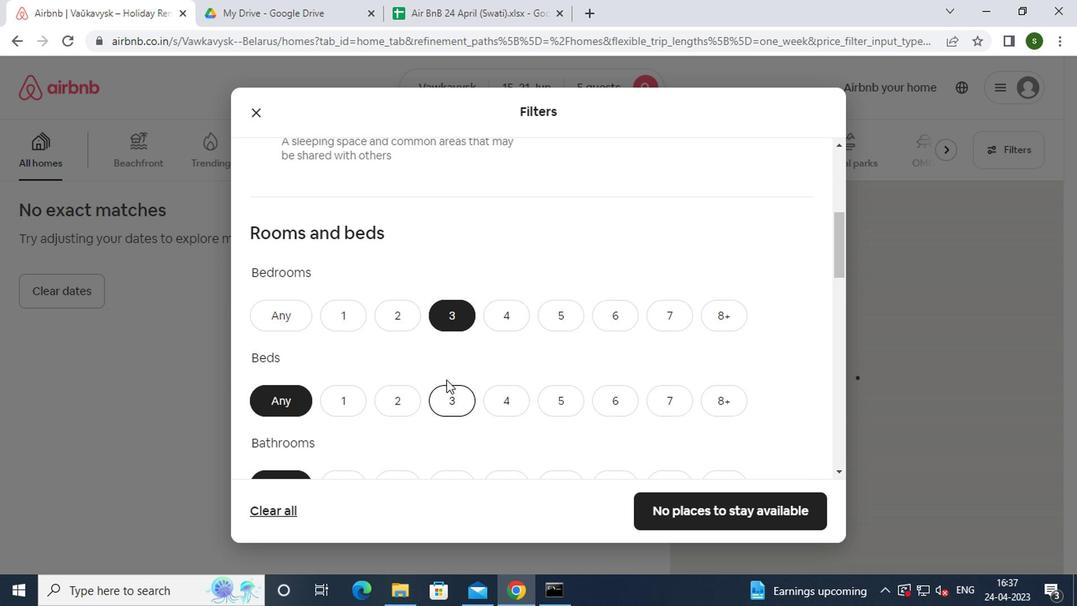 
Action: Mouse scrolled (444, 357) with delta (0, 0)
Screenshot: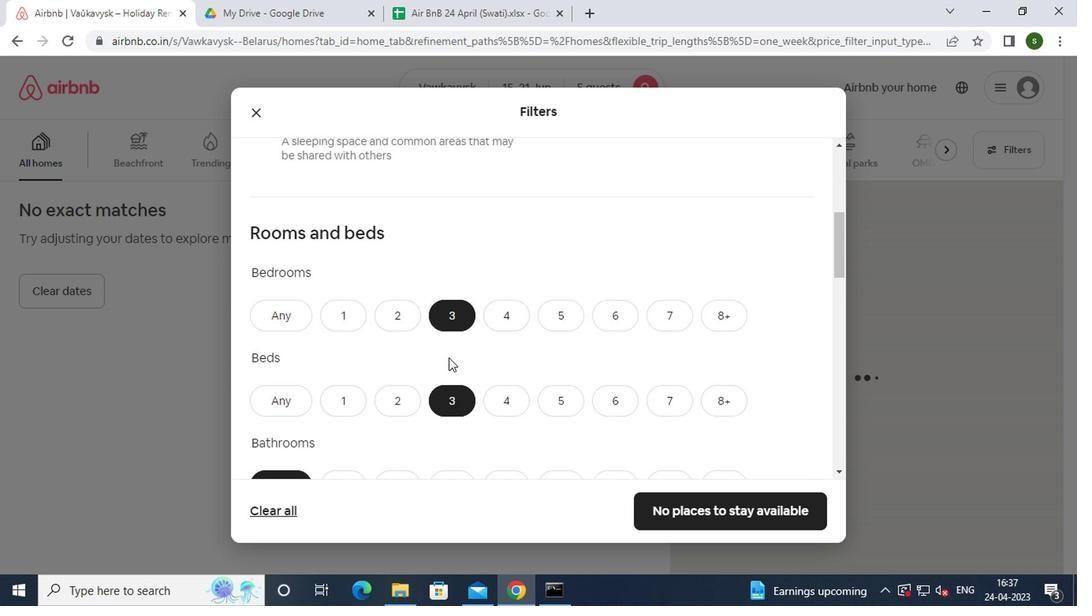 
Action: Mouse scrolled (444, 357) with delta (0, 0)
Screenshot: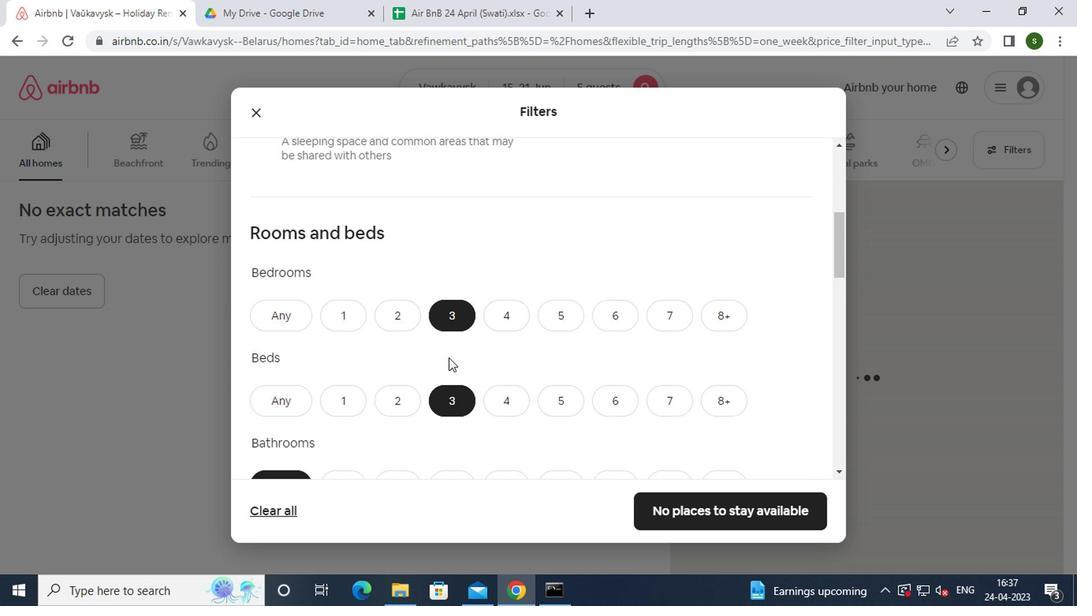 
Action: Mouse moved to (456, 331)
Screenshot: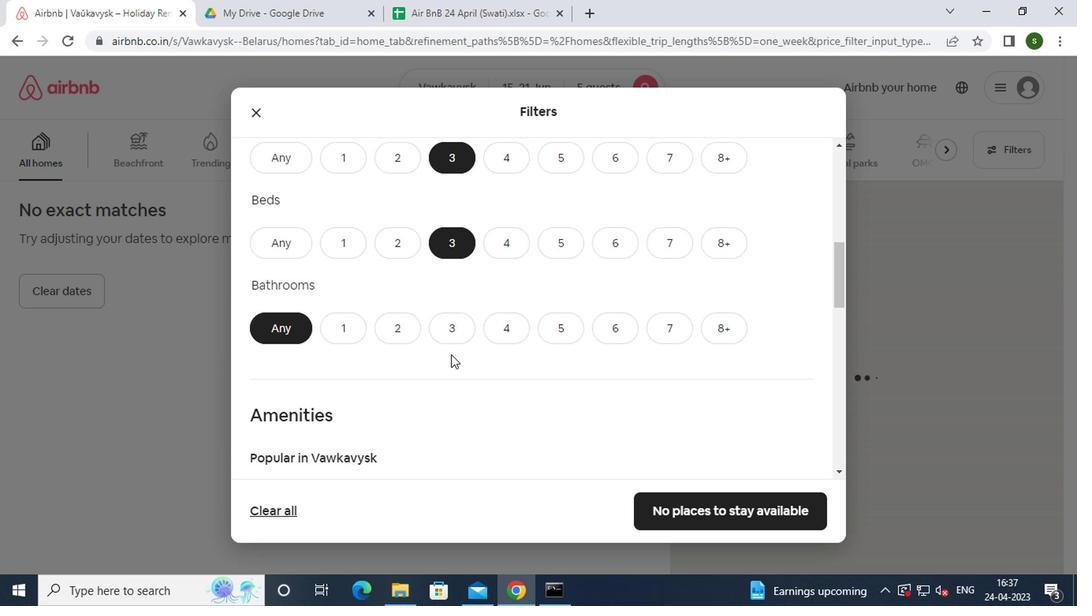 
Action: Mouse pressed left at (456, 331)
Screenshot: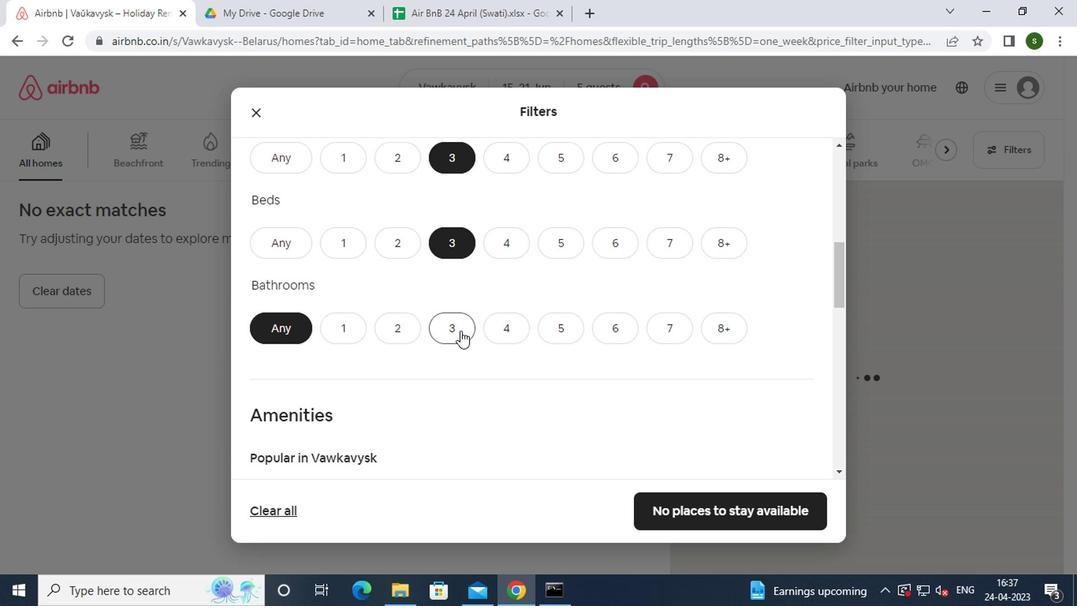 
Action: Mouse scrolled (456, 330) with delta (0, 0)
Screenshot: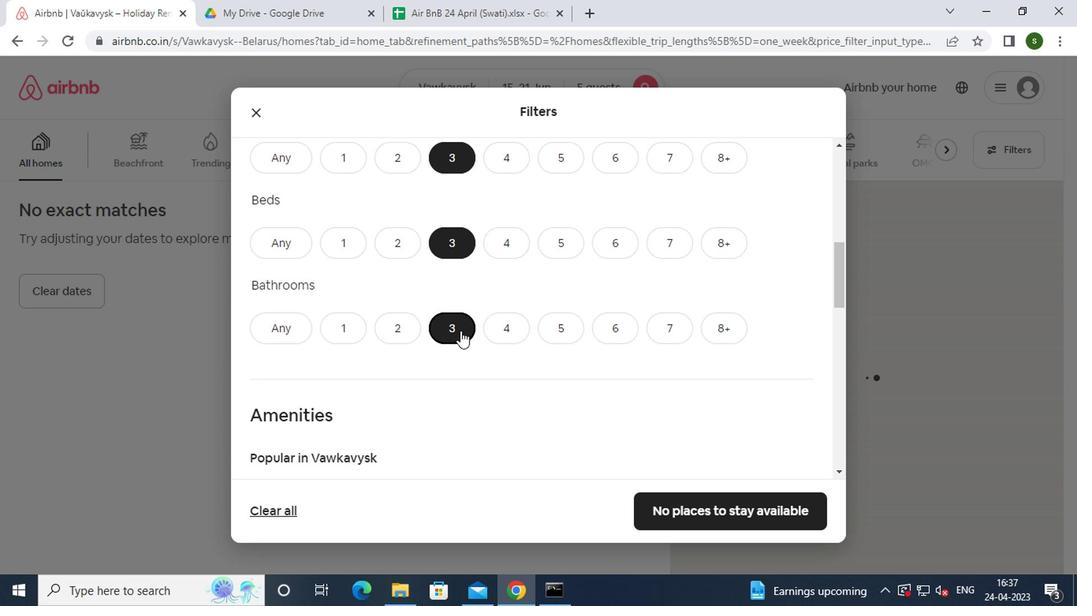 
Action: Mouse scrolled (456, 330) with delta (0, 0)
Screenshot: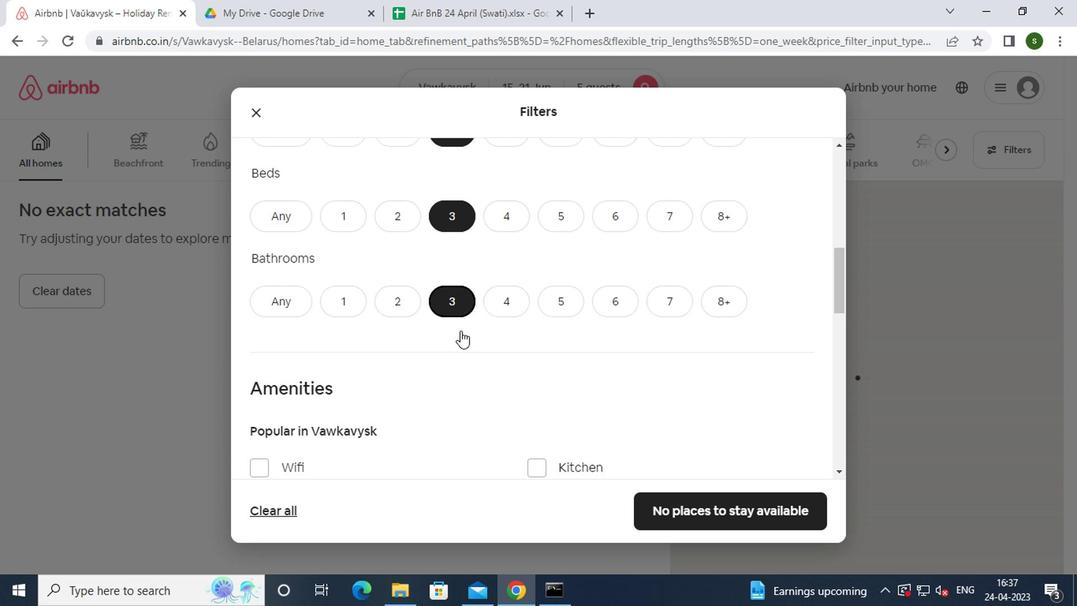 
Action: Mouse scrolled (456, 330) with delta (0, 0)
Screenshot: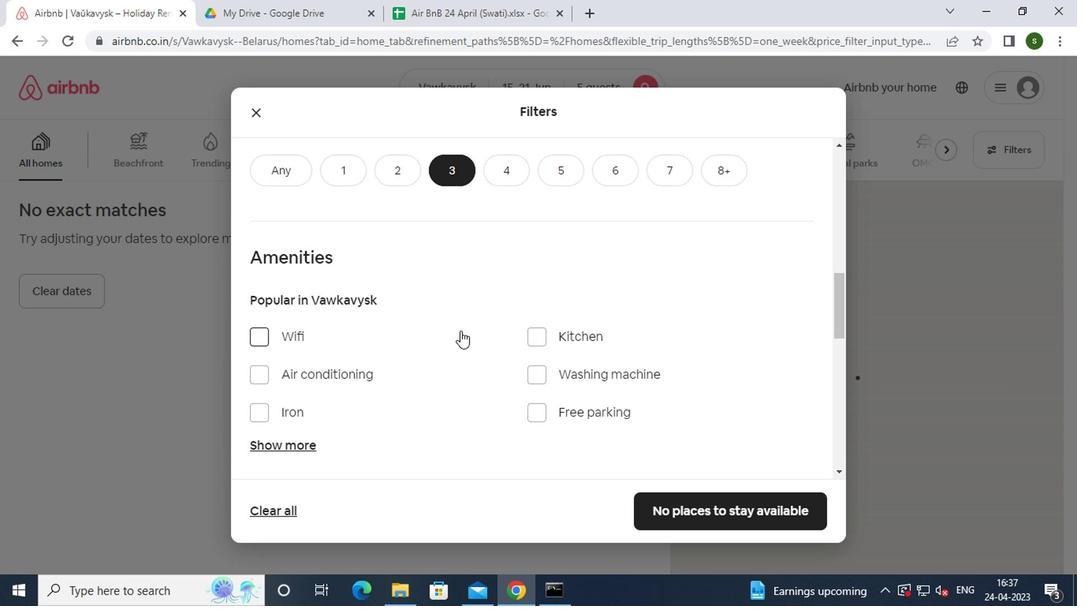 
Action: Mouse moved to (522, 295)
Screenshot: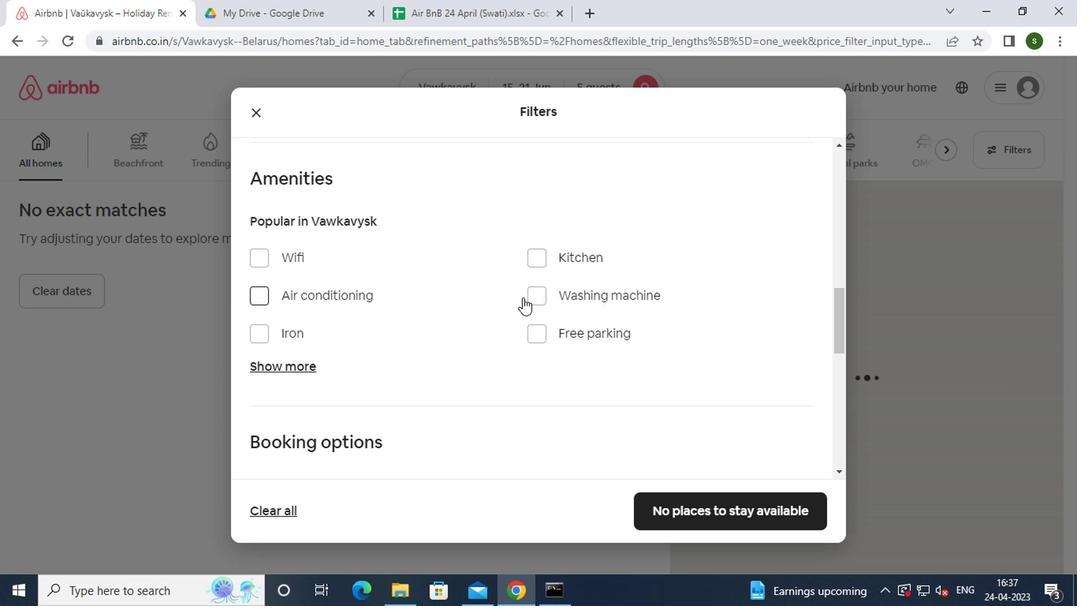 
Action: Mouse pressed left at (522, 295)
Screenshot: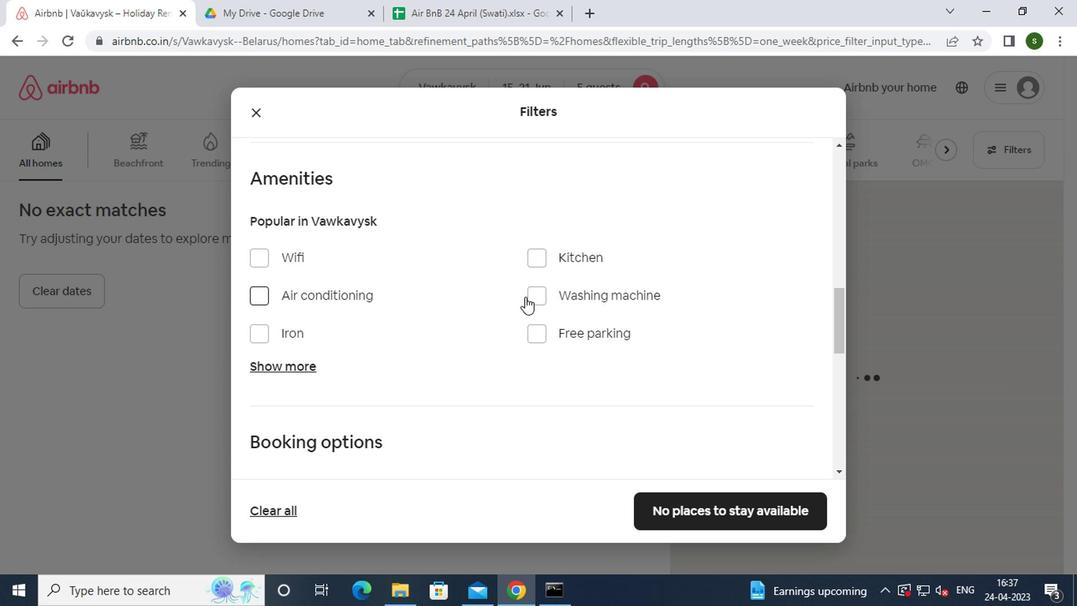 
Action: Mouse moved to (476, 313)
Screenshot: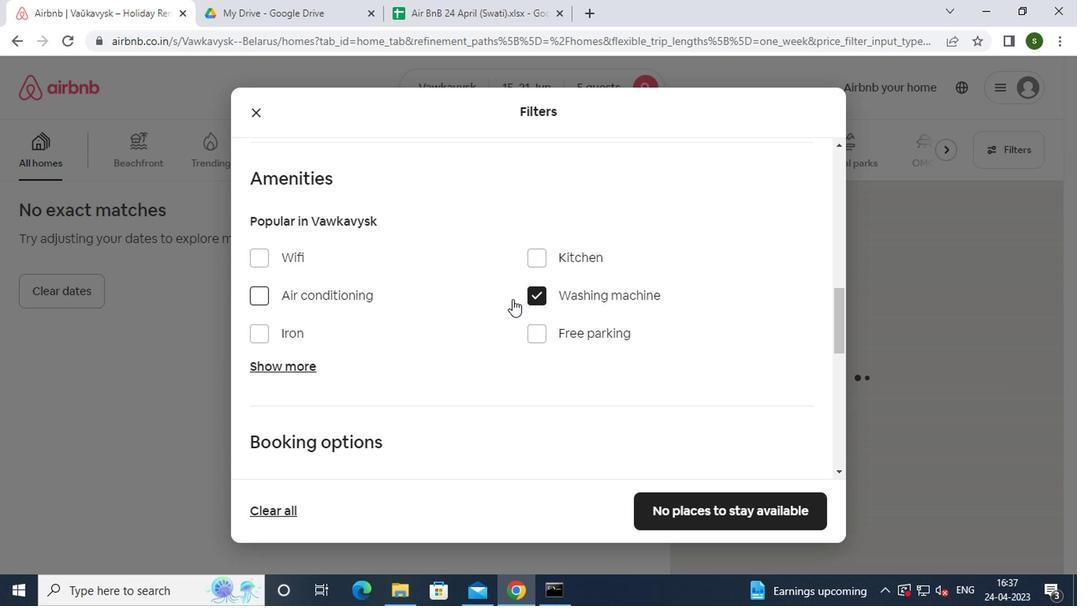 
Action: Mouse scrolled (476, 312) with delta (0, -1)
Screenshot: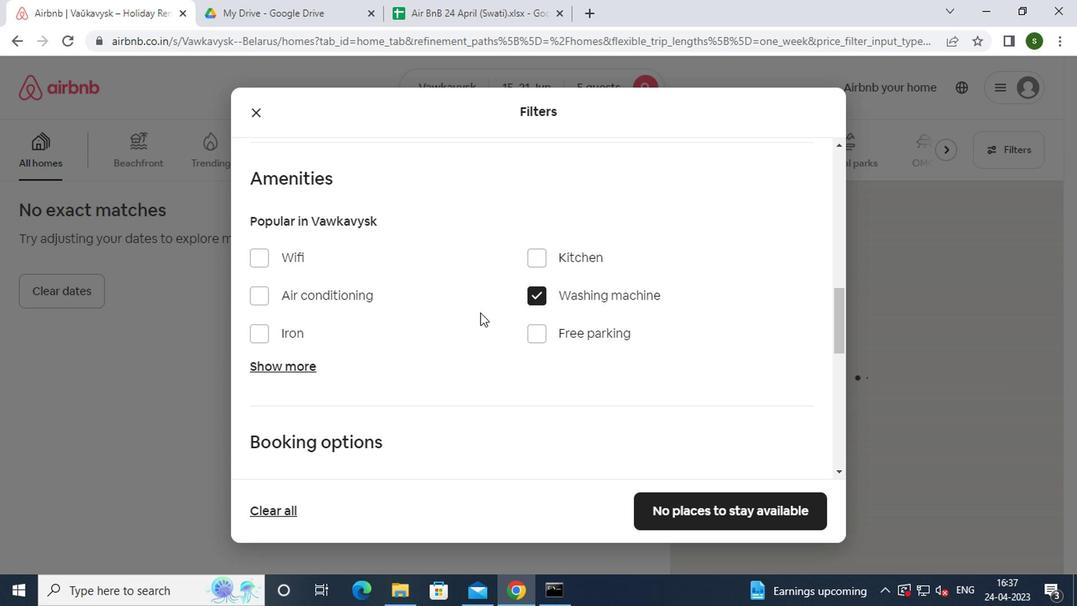 
Action: Mouse scrolled (476, 312) with delta (0, -1)
Screenshot: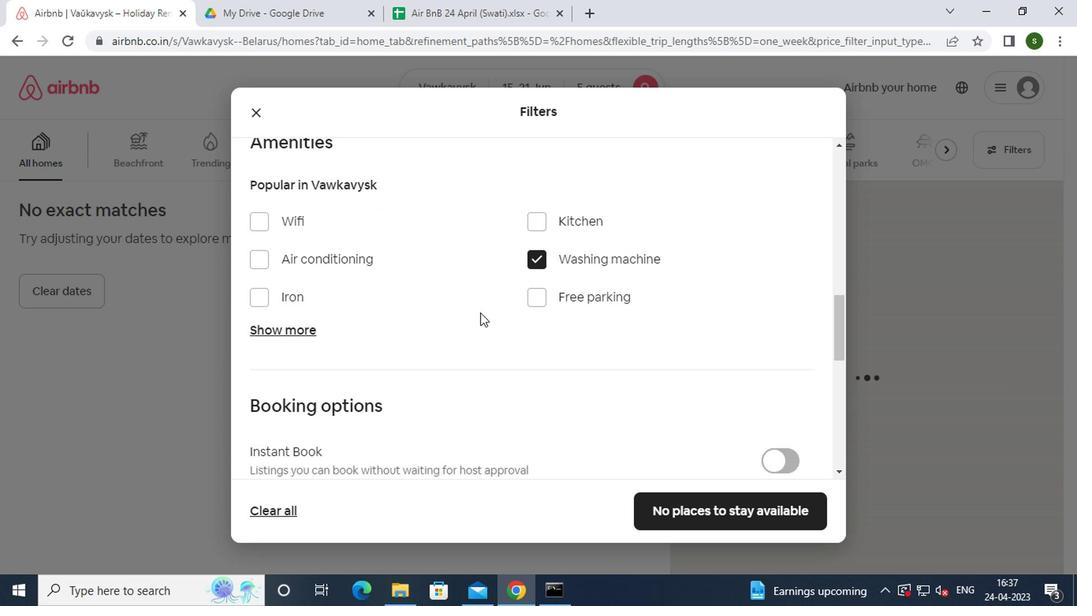 
Action: Mouse scrolled (476, 312) with delta (0, -1)
Screenshot: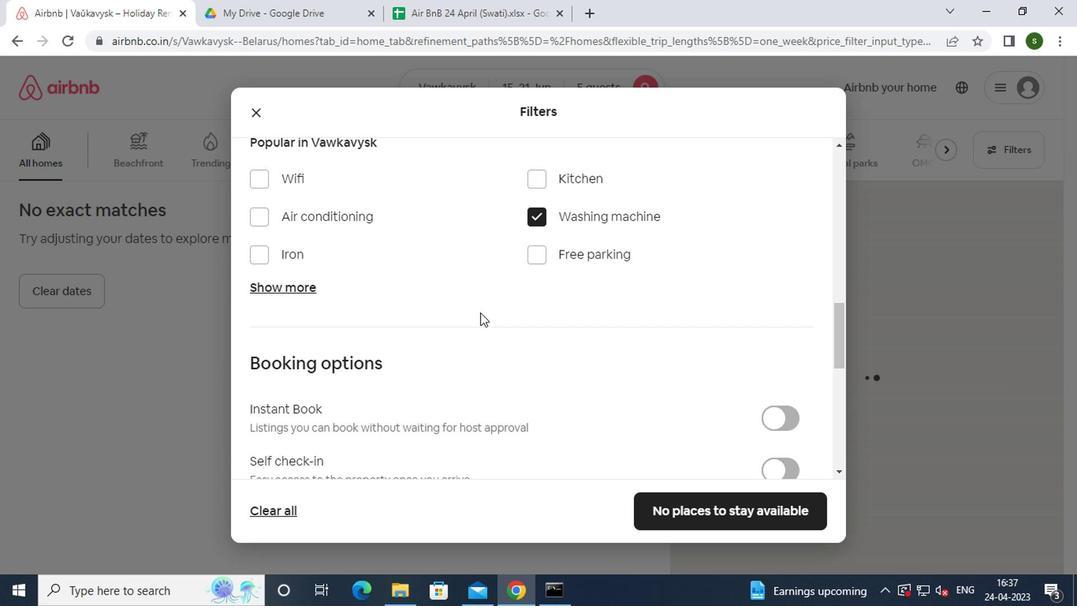 
Action: Mouse moved to (779, 316)
Screenshot: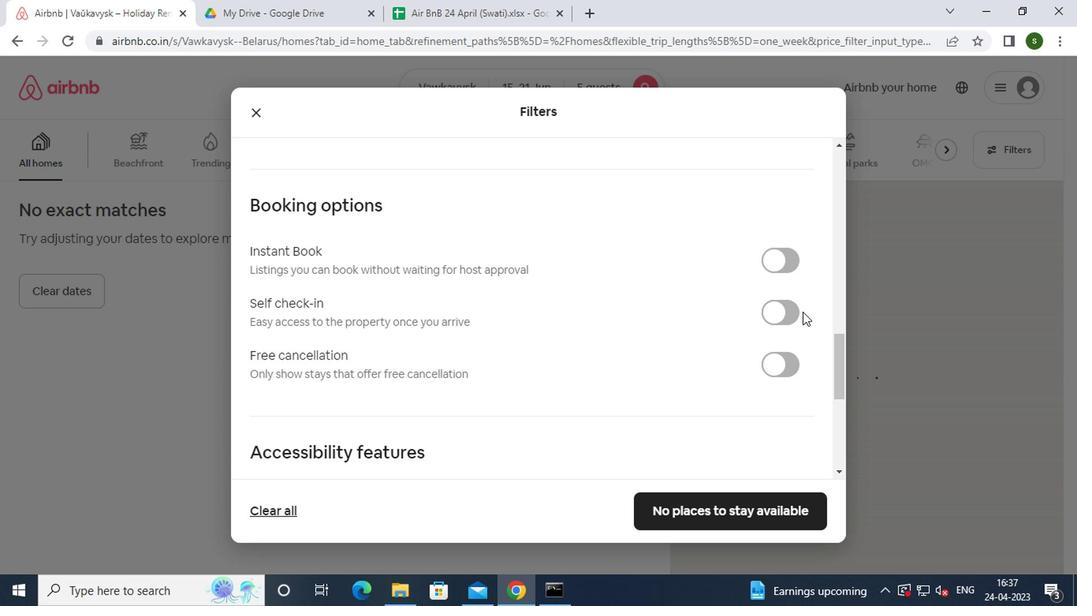 
Action: Mouse pressed left at (779, 316)
Screenshot: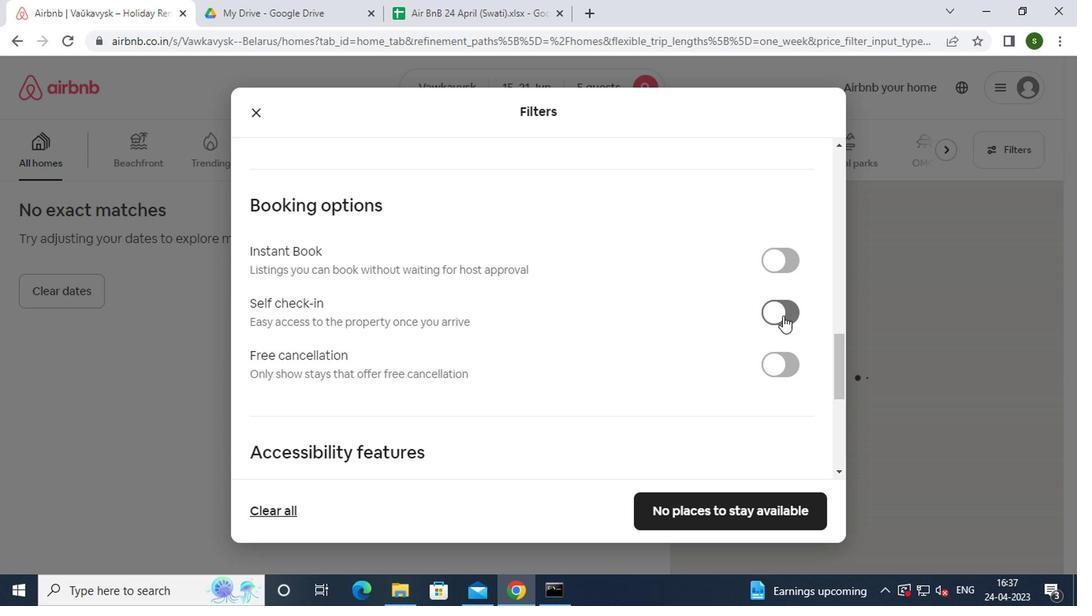 
Action: Mouse moved to (660, 337)
Screenshot: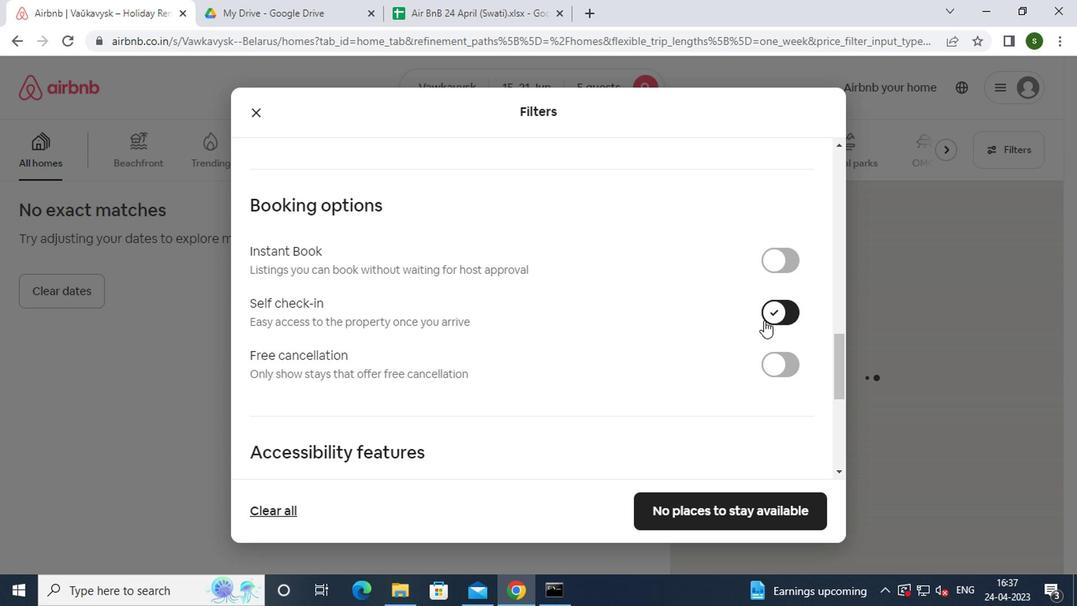 
Action: Mouse scrolled (660, 336) with delta (0, 0)
Screenshot: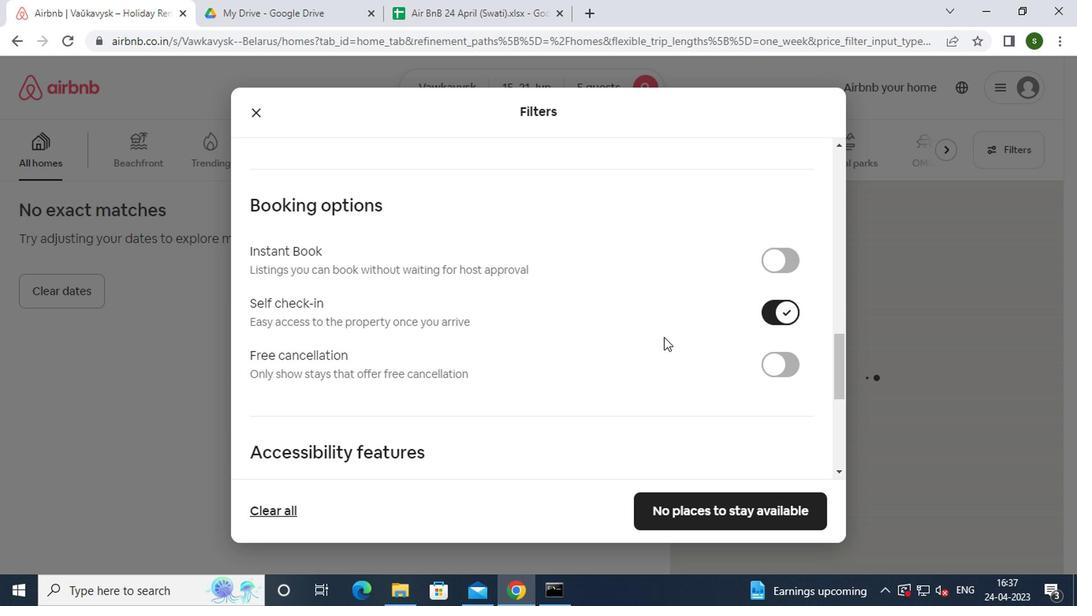 
Action: Mouse scrolled (660, 336) with delta (0, 0)
Screenshot: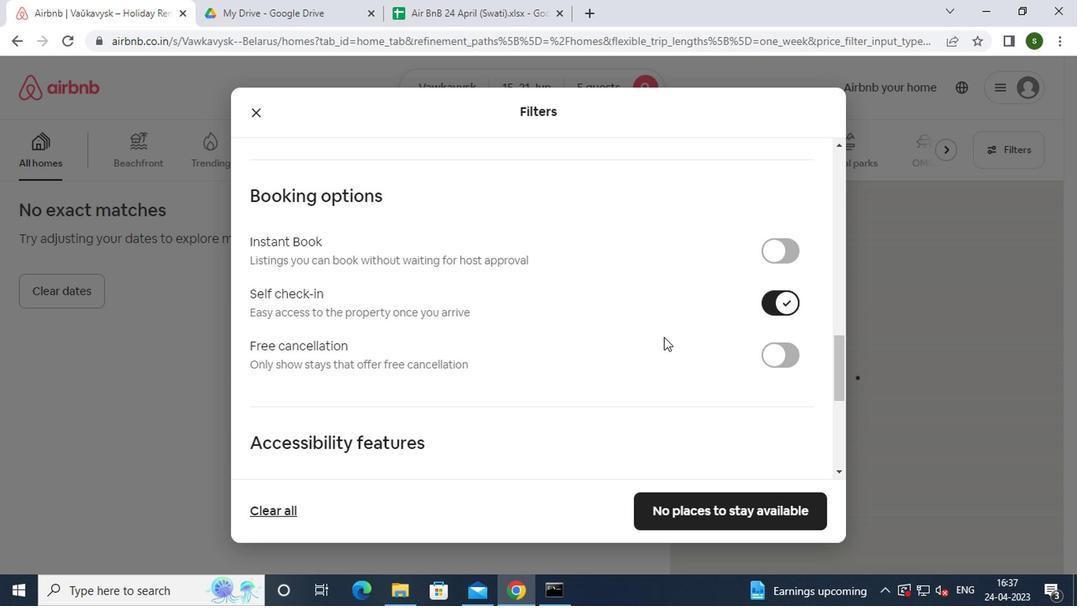
Action: Mouse scrolled (660, 336) with delta (0, 0)
Screenshot: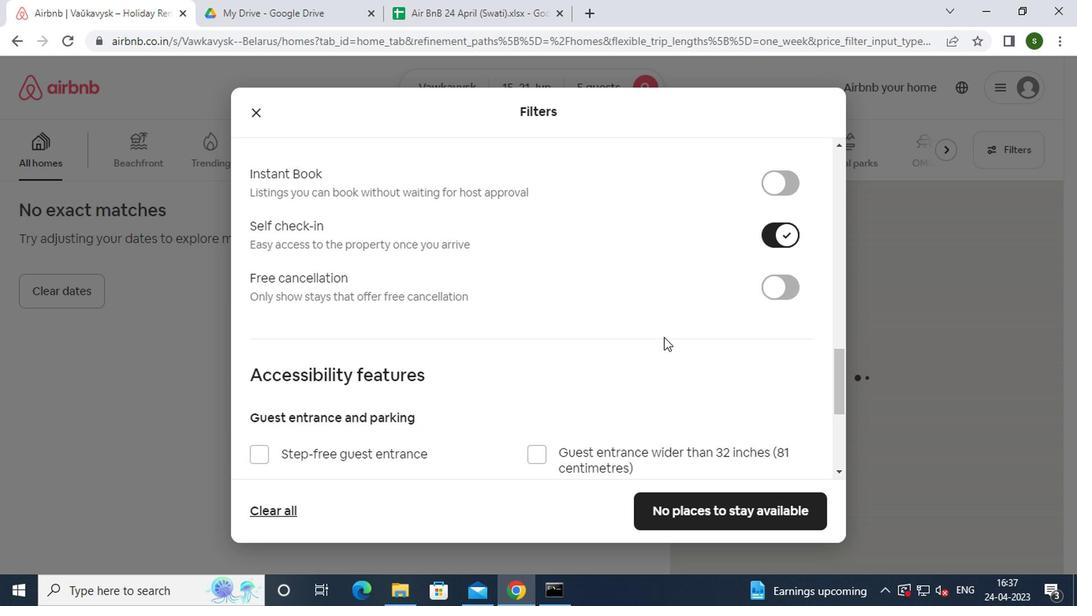 
Action: Mouse scrolled (660, 336) with delta (0, 0)
Screenshot: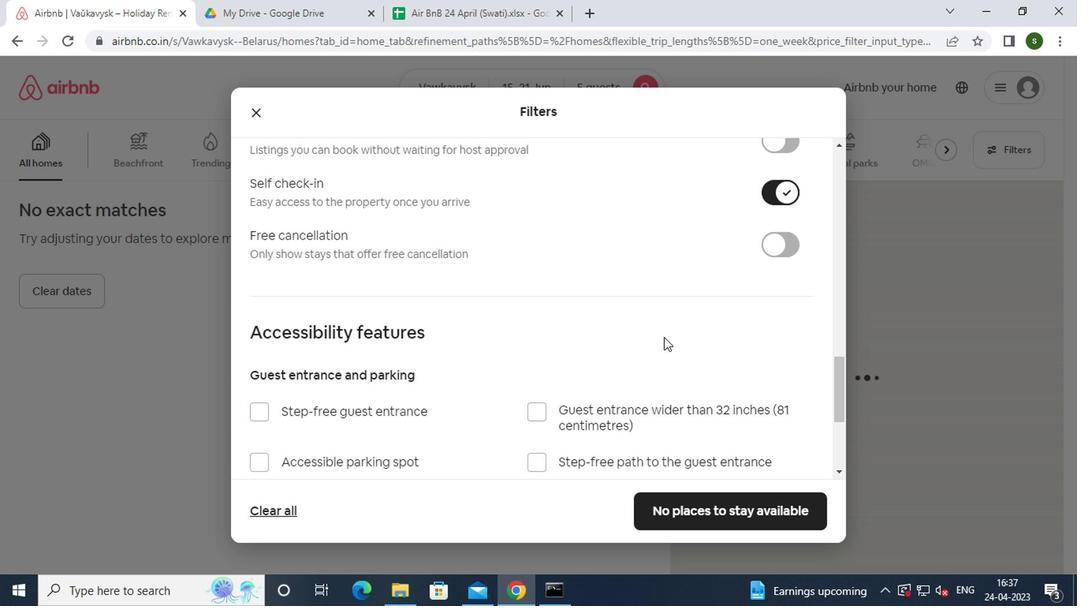 
Action: Mouse scrolled (660, 336) with delta (0, 0)
Screenshot: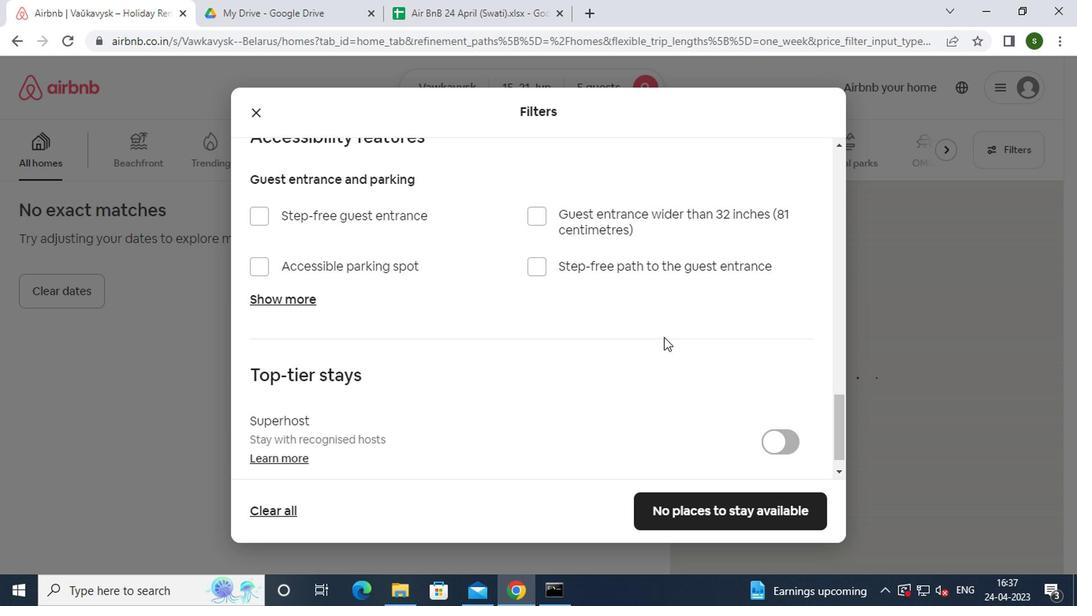 
Action: Mouse scrolled (660, 336) with delta (0, 0)
Screenshot: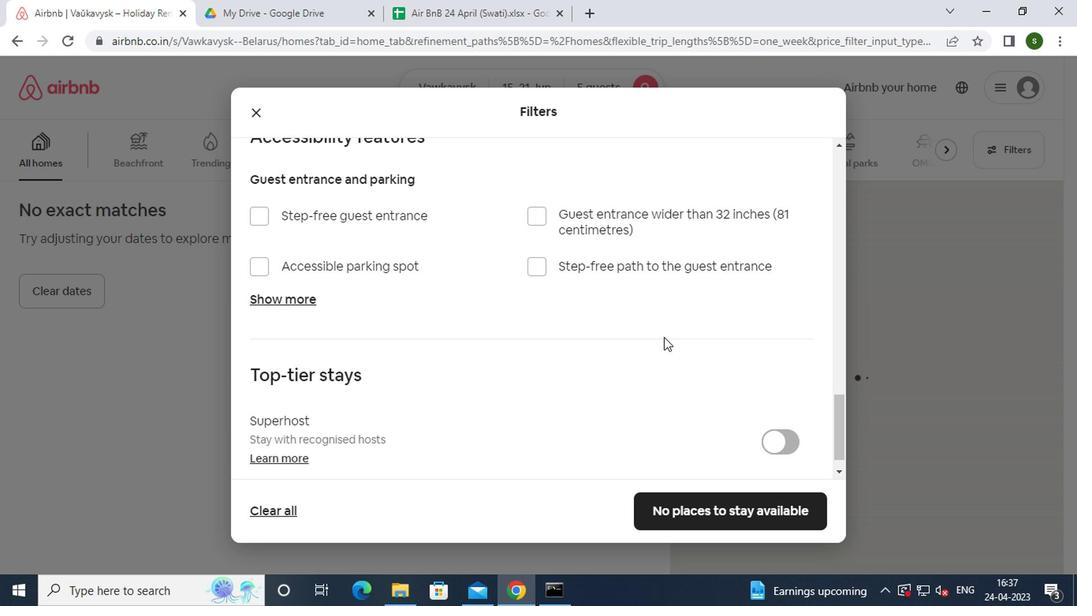 
Action: Mouse scrolled (660, 336) with delta (0, 0)
Screenshot: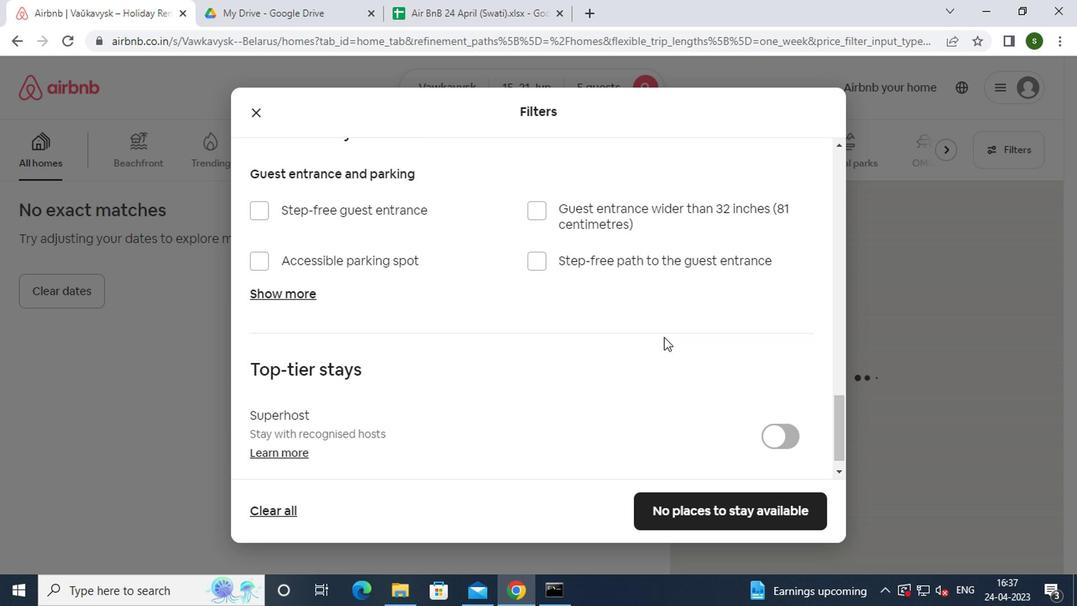
Action: Mouse moved to (691, 506)
Screenshot: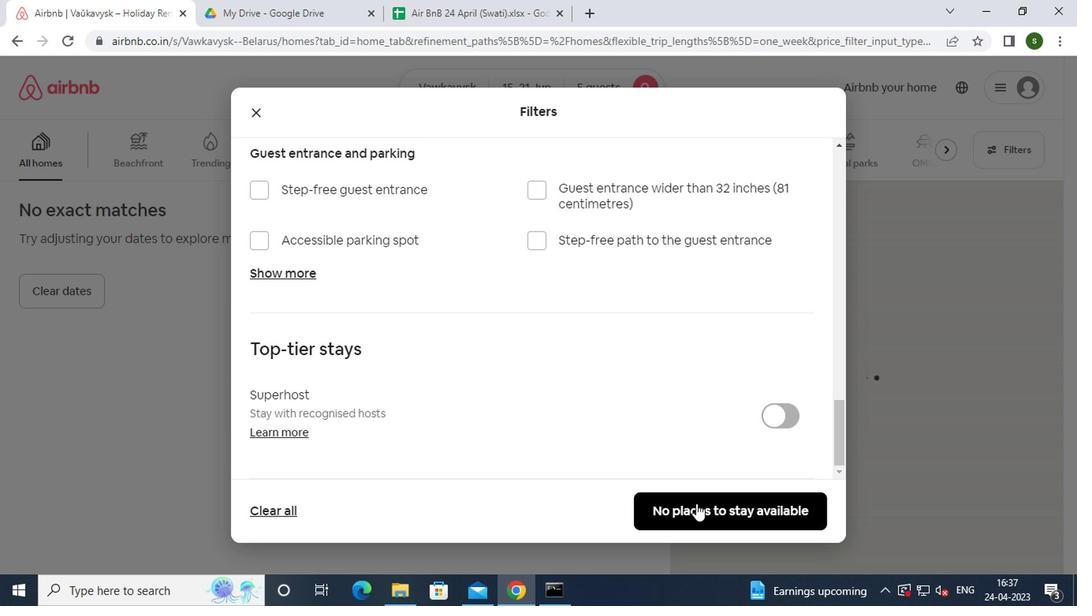 
Action: Mouse pressed left at (691, 506)
Screenshot: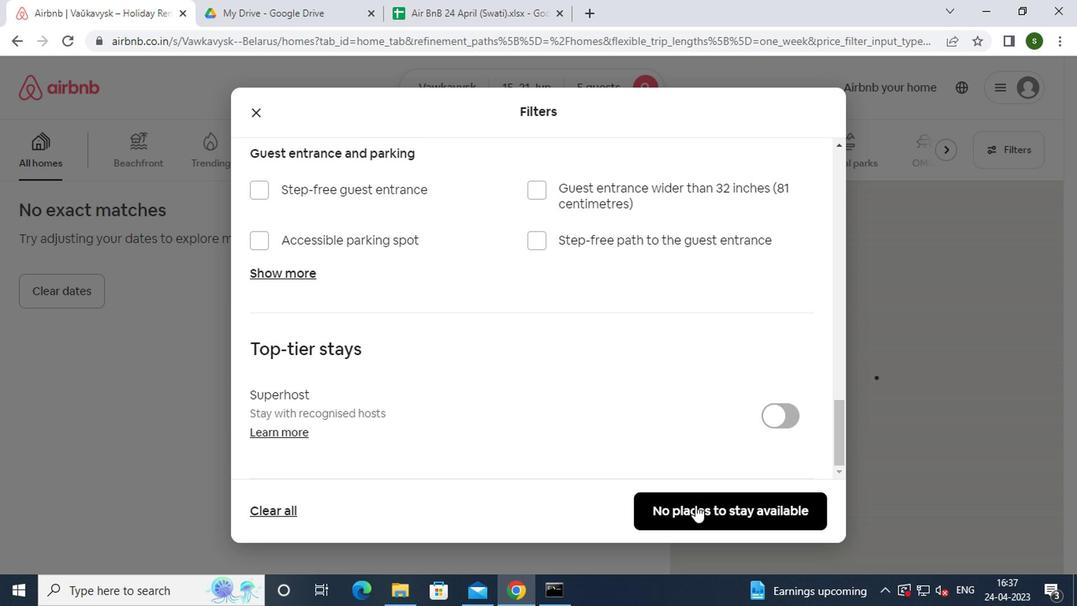 
Action: Mouse moved to (556, 290)
Screenshot: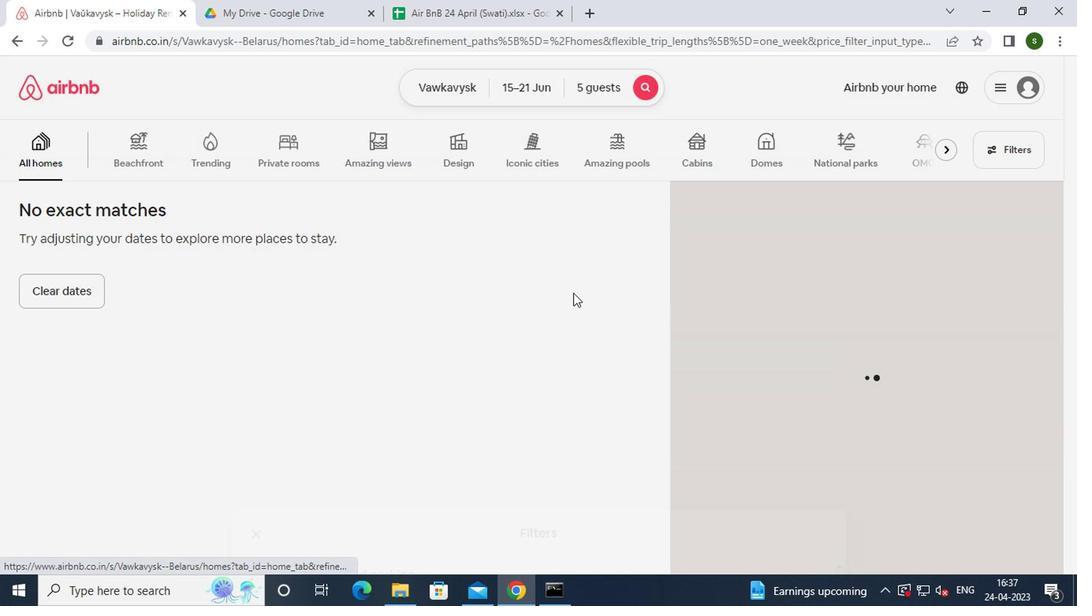 
